 Task: Look for space in Falconara Marittima, Italy from 6th June, 2023 to 8th June, 2023 for 2 adults in price range Rs.7000 to Rs.12000. Place can be private room with 1  bedroom having 2 beds and 1 bathroom. Property type can be house, flat, guest house. Amenities needed are: wifi. Booking option can be shelf check-in. Required host language is English.
Action: Mouse moved to (490, 129)
Screenshot: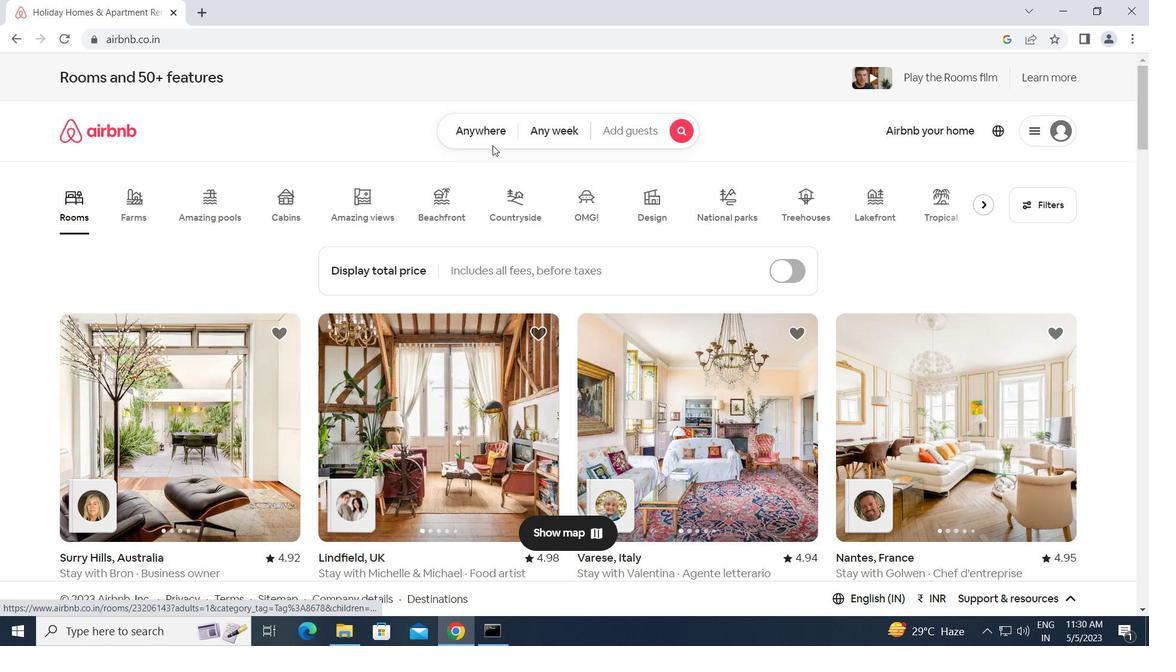 
Action: Mouse pressed left at (490, 129)
Screenshot: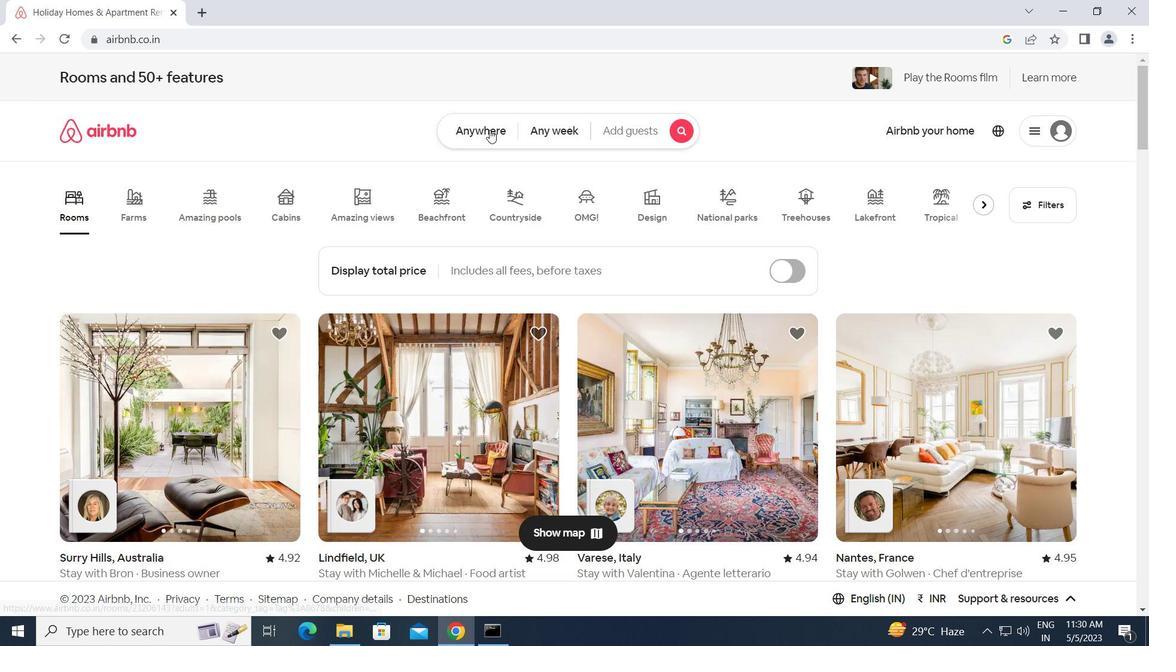 
Action: Mouse moved to (364, 190)
Screenshot: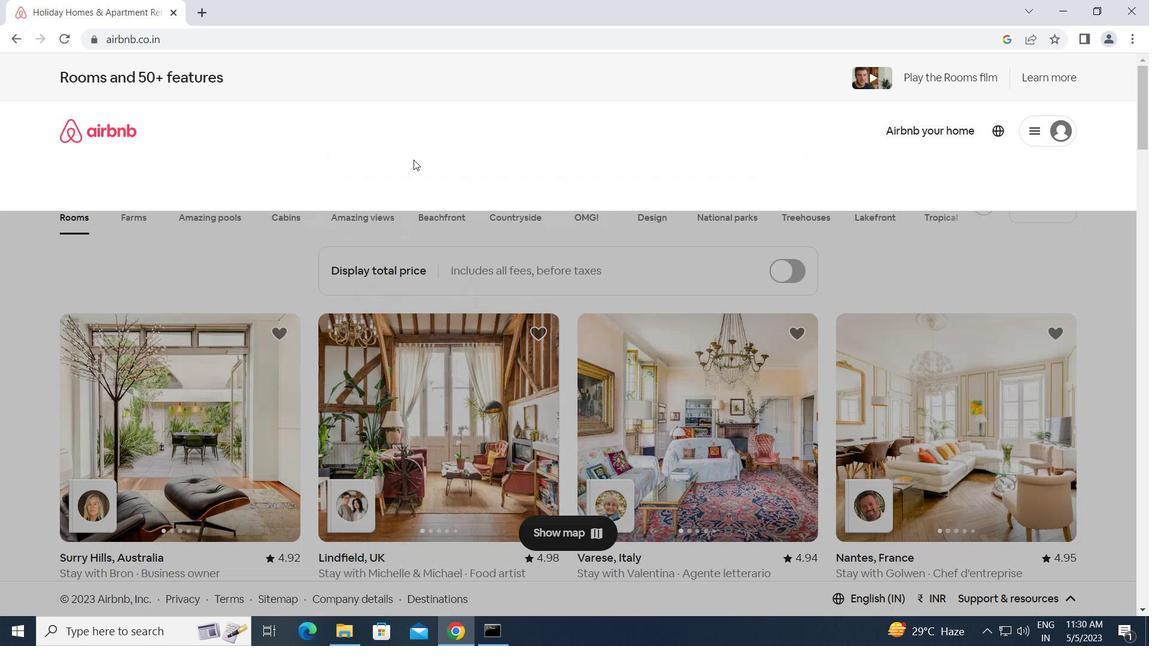 
Action: Mouse pressed left at (364, 190)
Screenshot: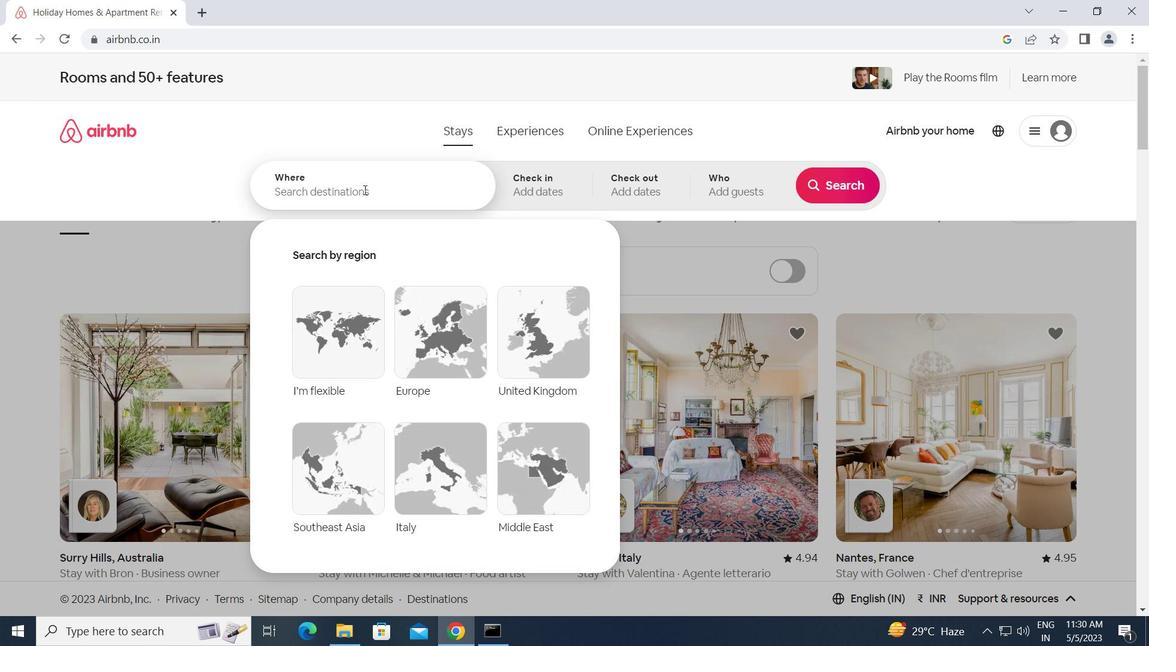 
Action: Key pressed f<Key.caps_lock>alconara<Key.space>m<Key.backspace><Key.caps_lock>m<Key.caps_lock>arittima,<Key.space><Key.caps_lock>i<Key.caps_lock>taly<Key.enter>
Screenshot: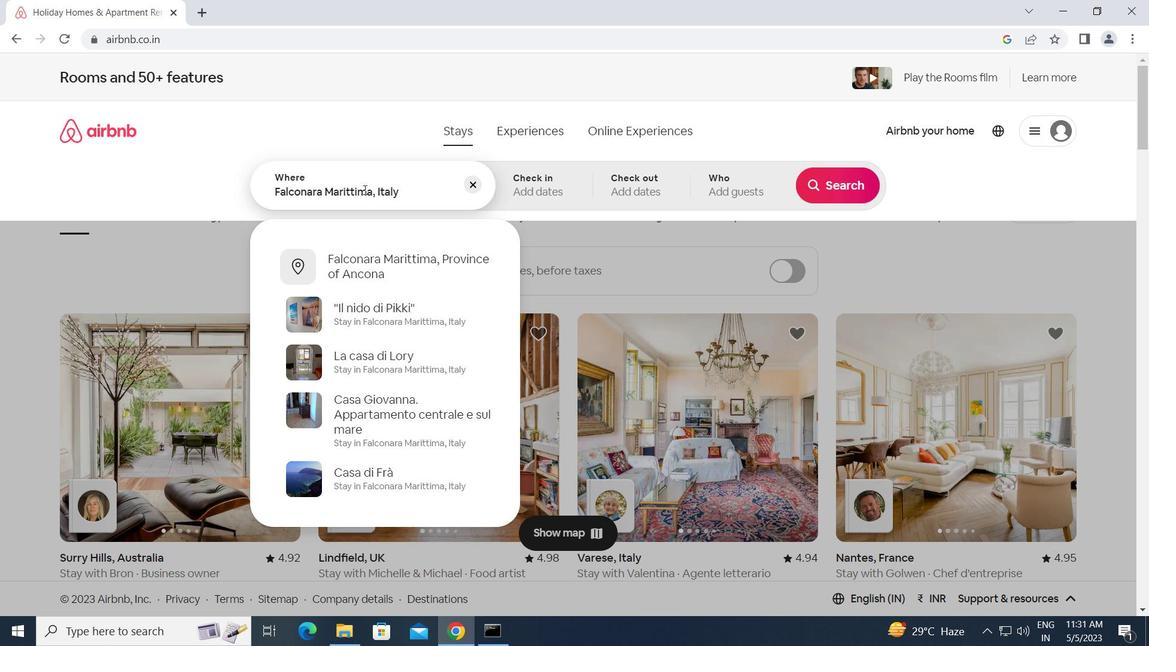 
Action: Mouse moved to (677, 399)
Screenshot: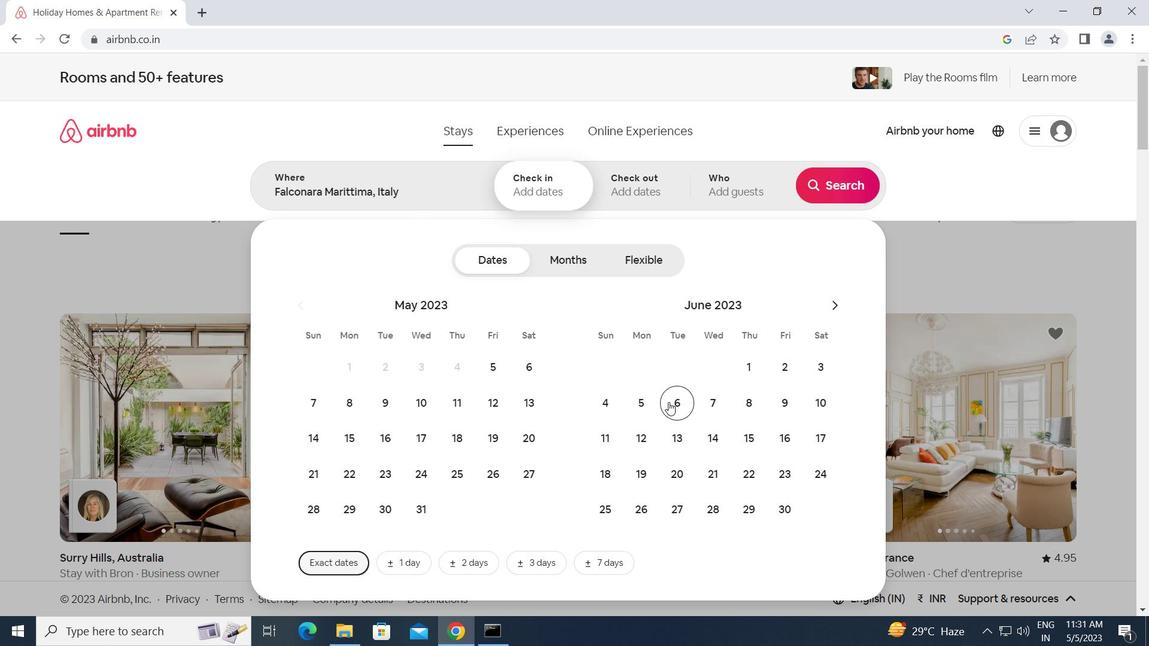 
Action: Mouse pressed left at (677, 399)
Screenshot: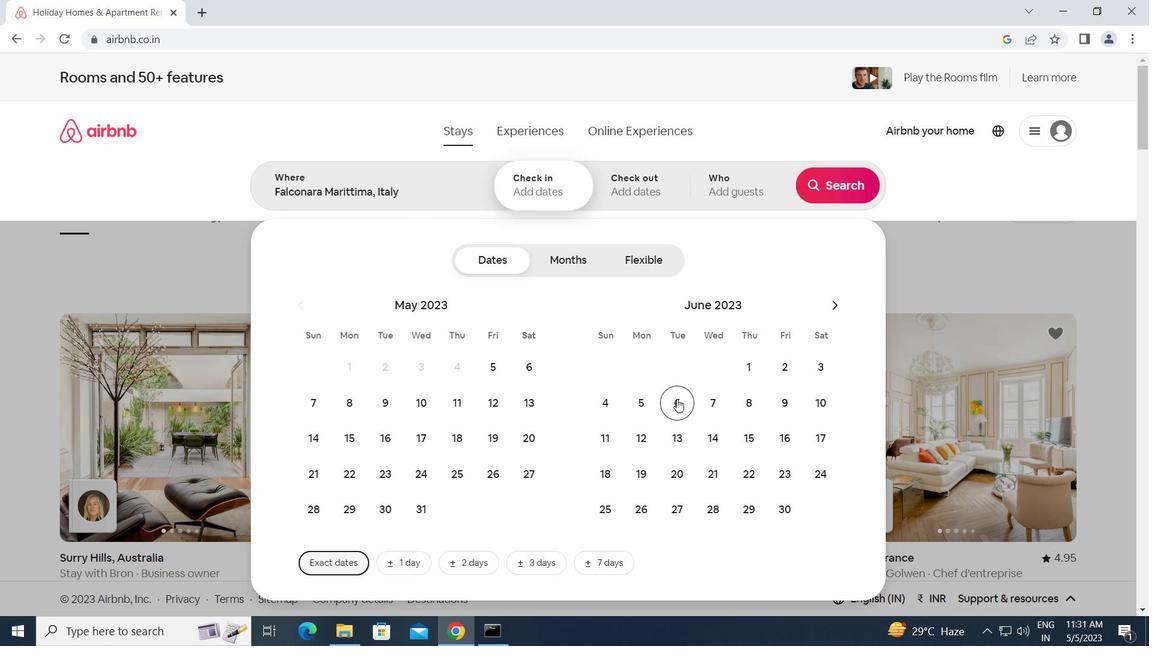 
Action: Mouse moved to (757, 404)
Screenshot: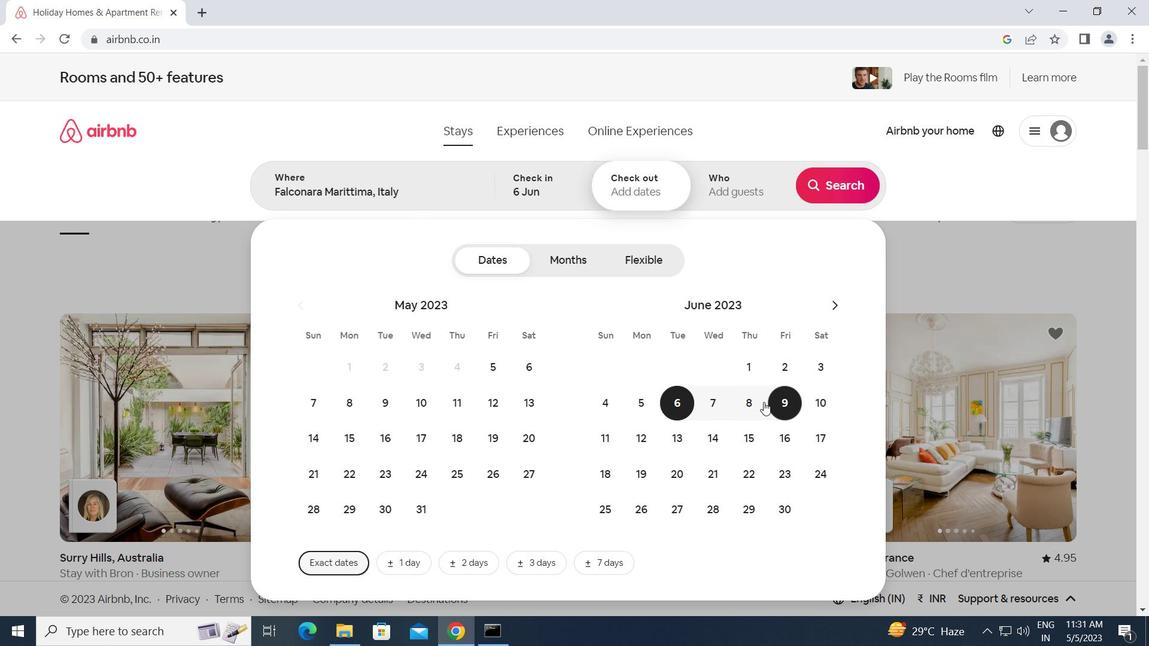 
Action: Mouse pressed left at (757, 404)
Screenshot: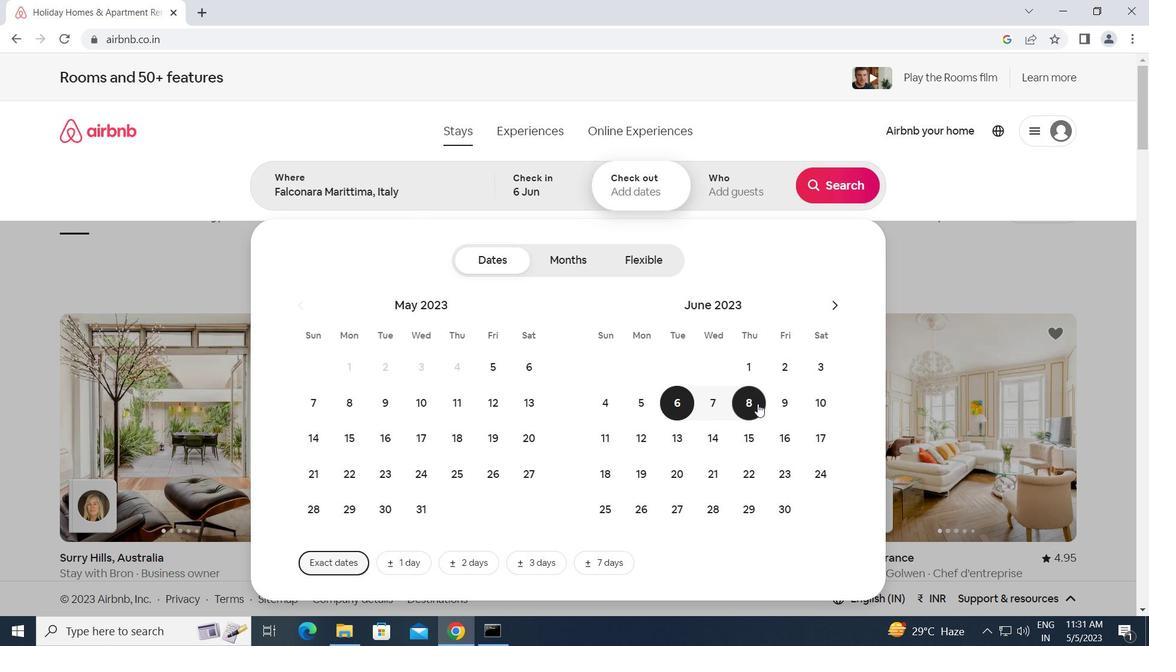 
Action: Mouse moved to (744, 181)
Screenshot: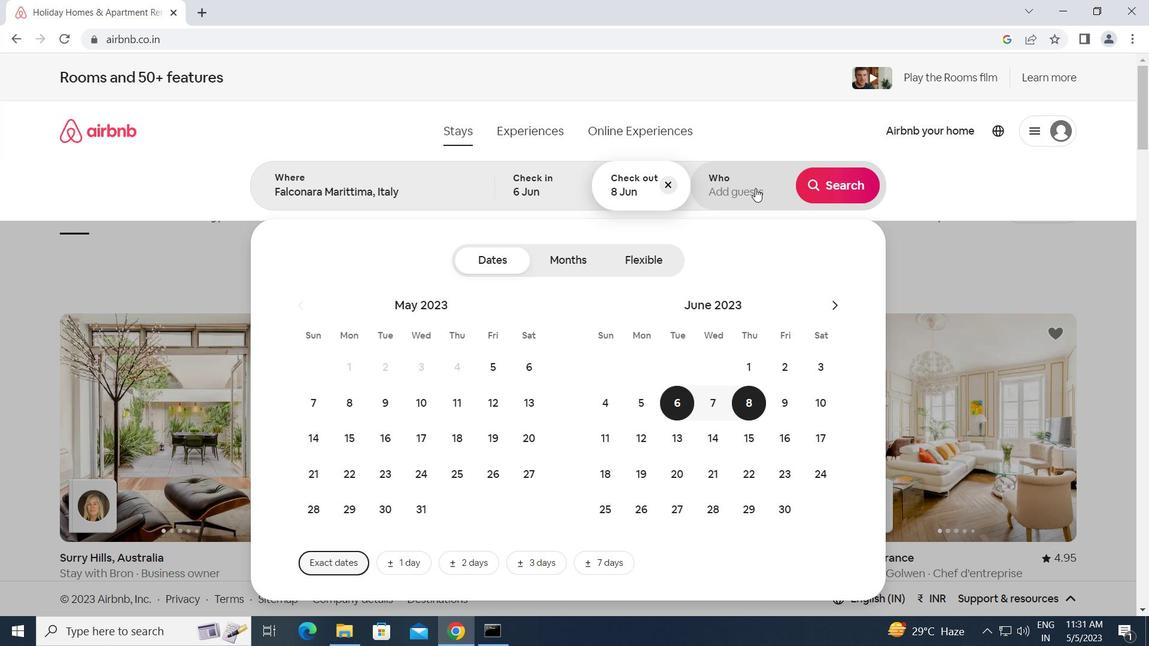 
Action: Mouse pressed left at (744, 181)
Screenshot: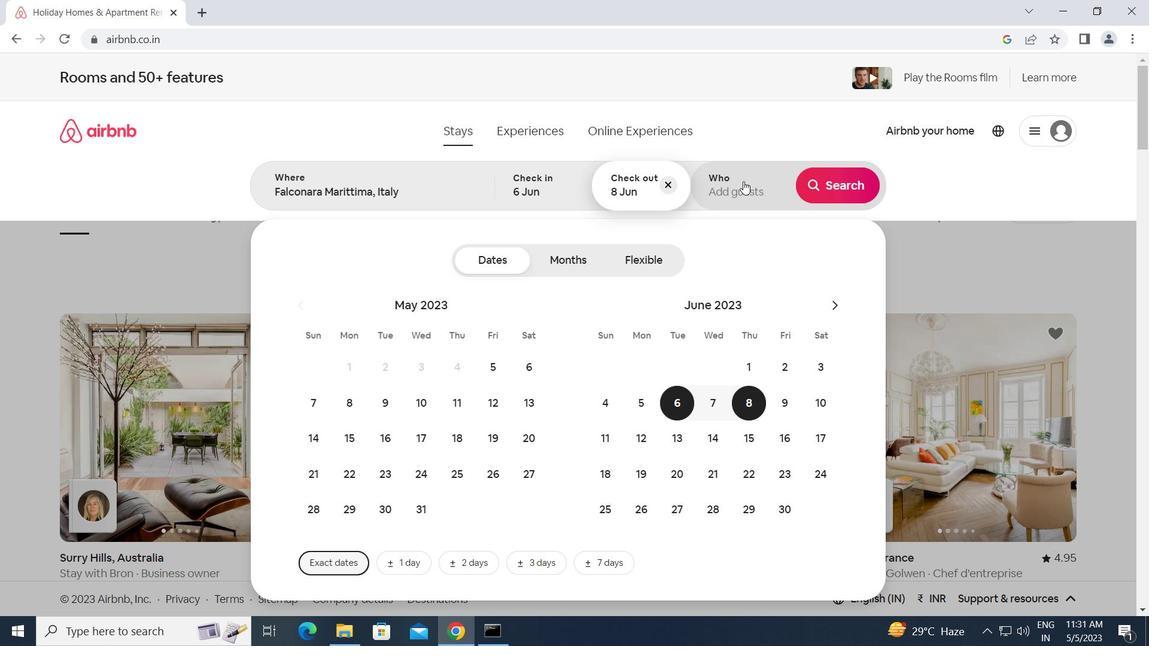 
Action: Mouse moved to (846, 260)
Screenshot: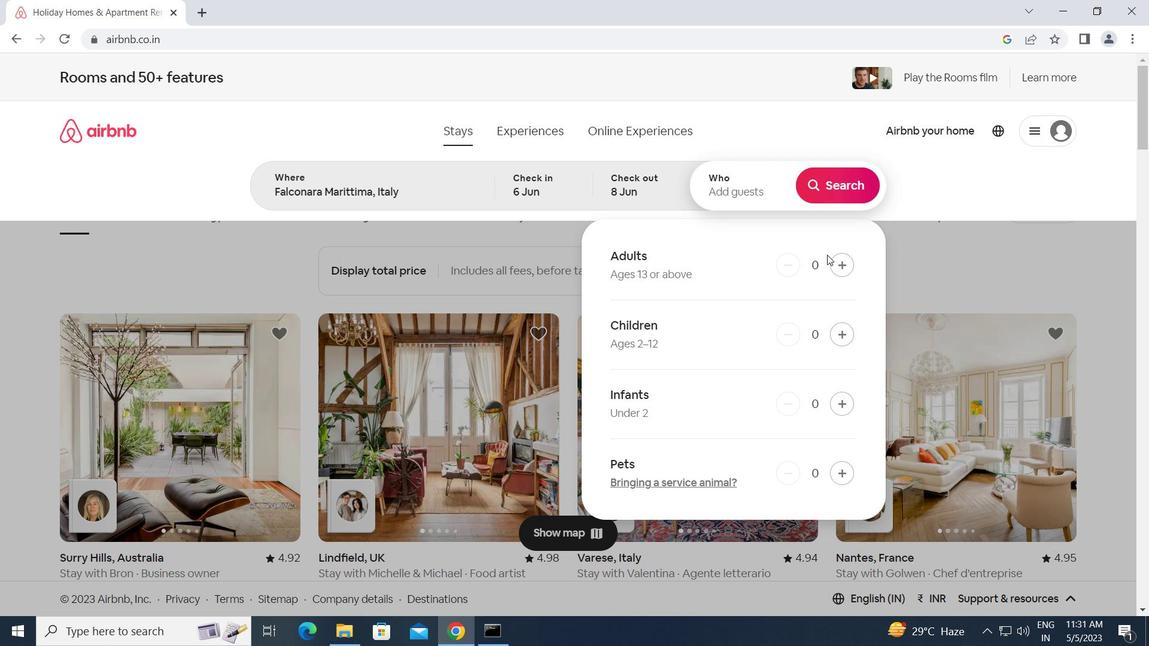 
Action: Mouse pressed left at (846, 260)
Screenshot: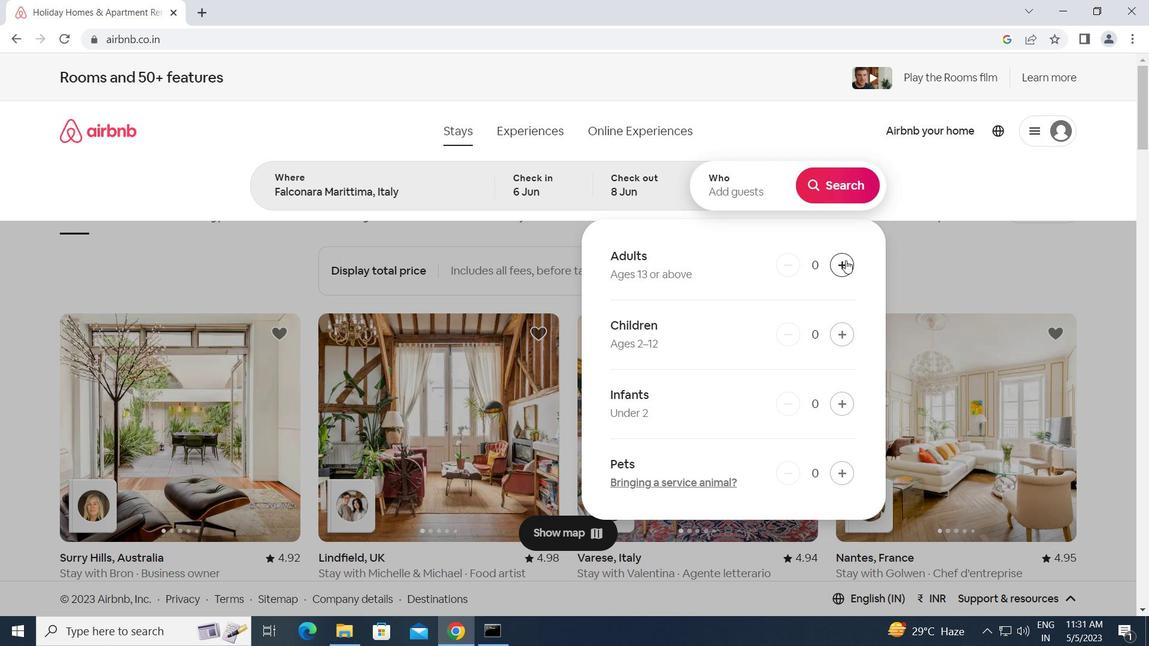 
Action: Mouse pressed left at (846, 260)
Screenshot: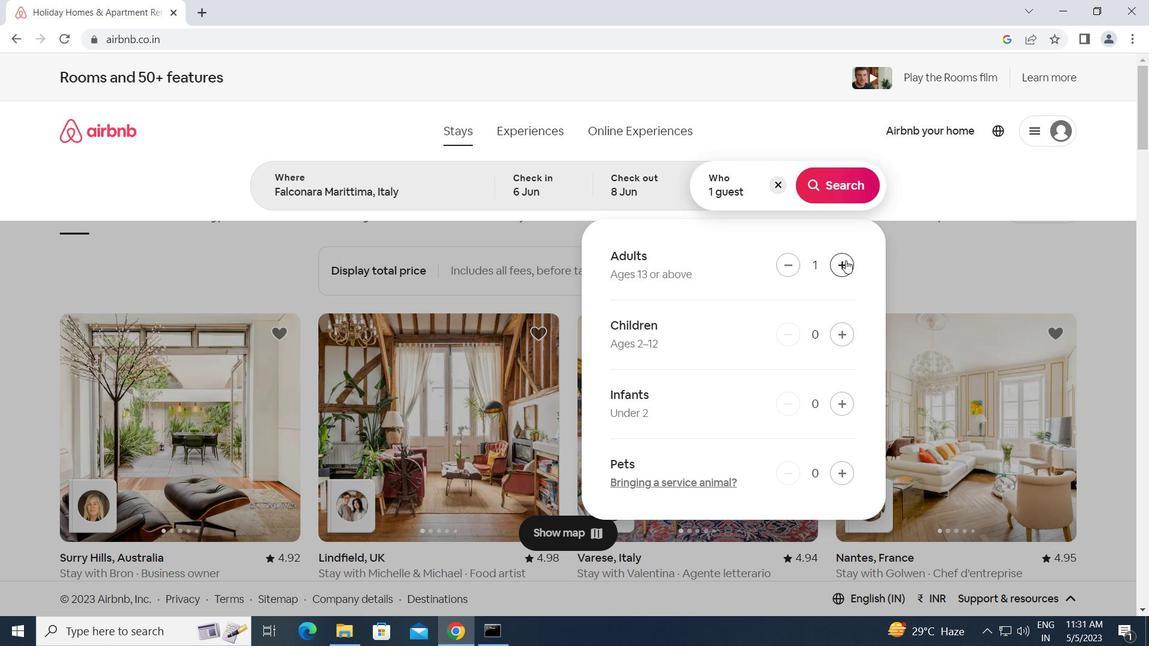 
Action: Mouse moved to (830, 187)
Screenshot: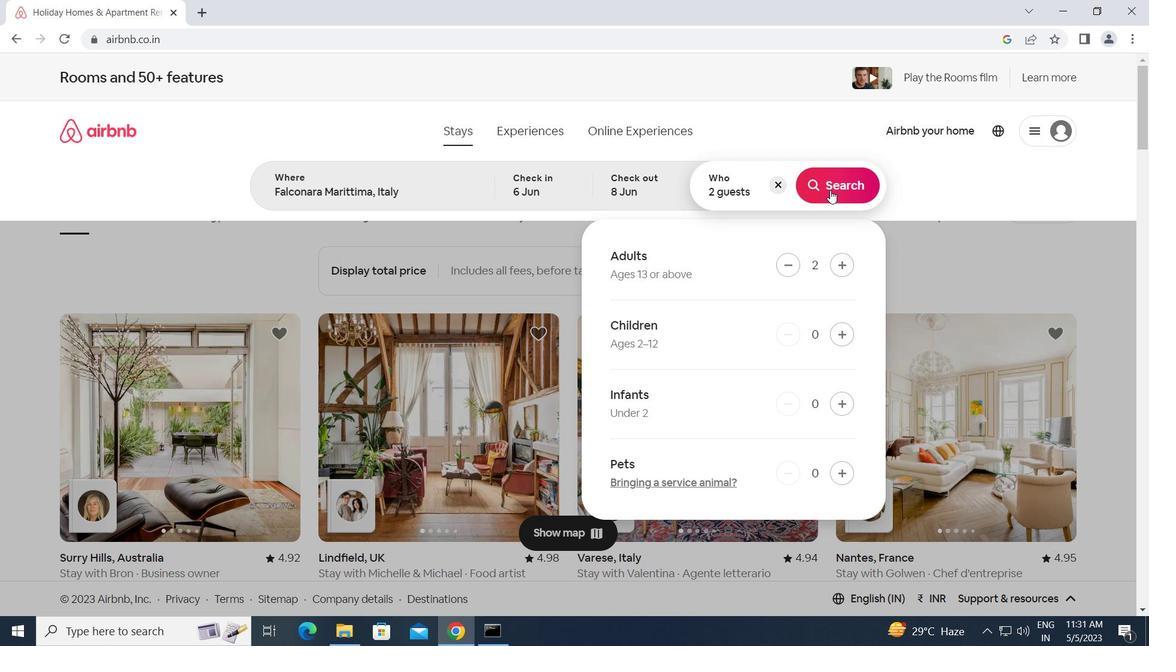 
Action: Mouse pressed left at (830, 187)
Screenshot: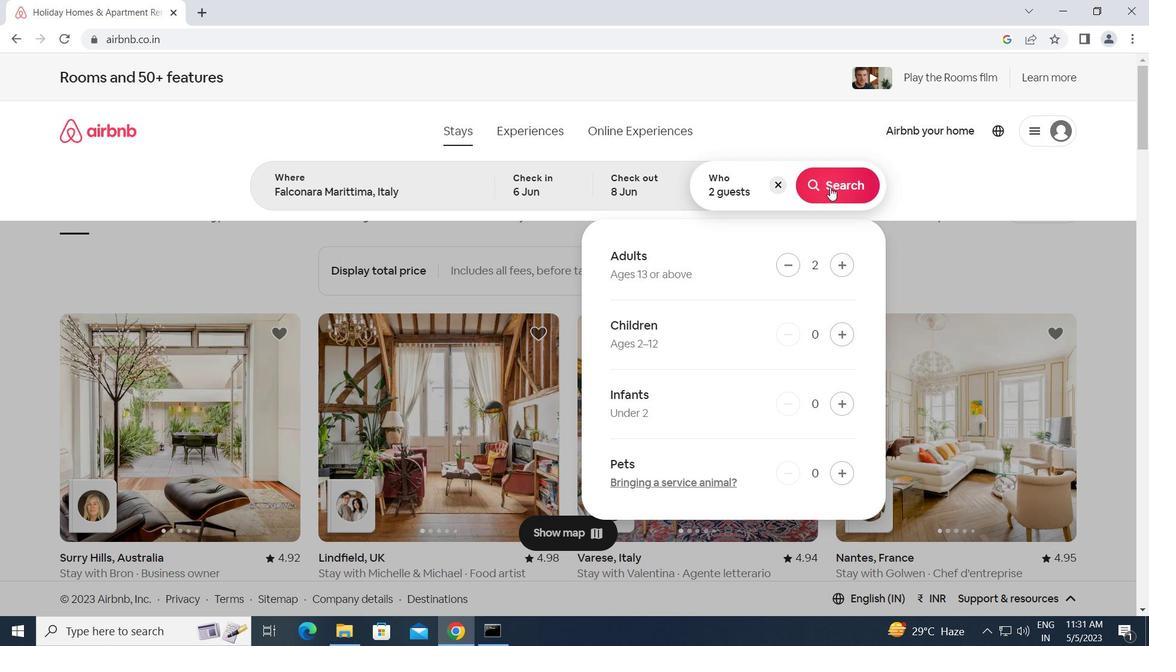 
Action: Mouse moved to (1069, 143)
Screenshot: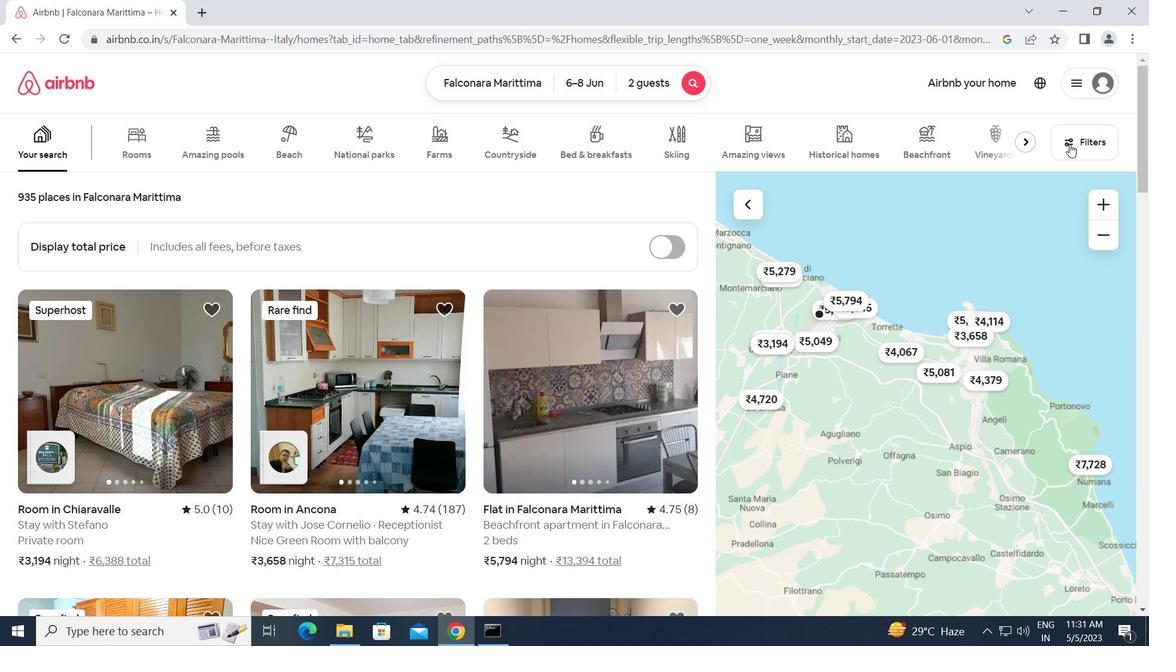 
Action: Mouse pressed left at (1069, 143)
Screenshot: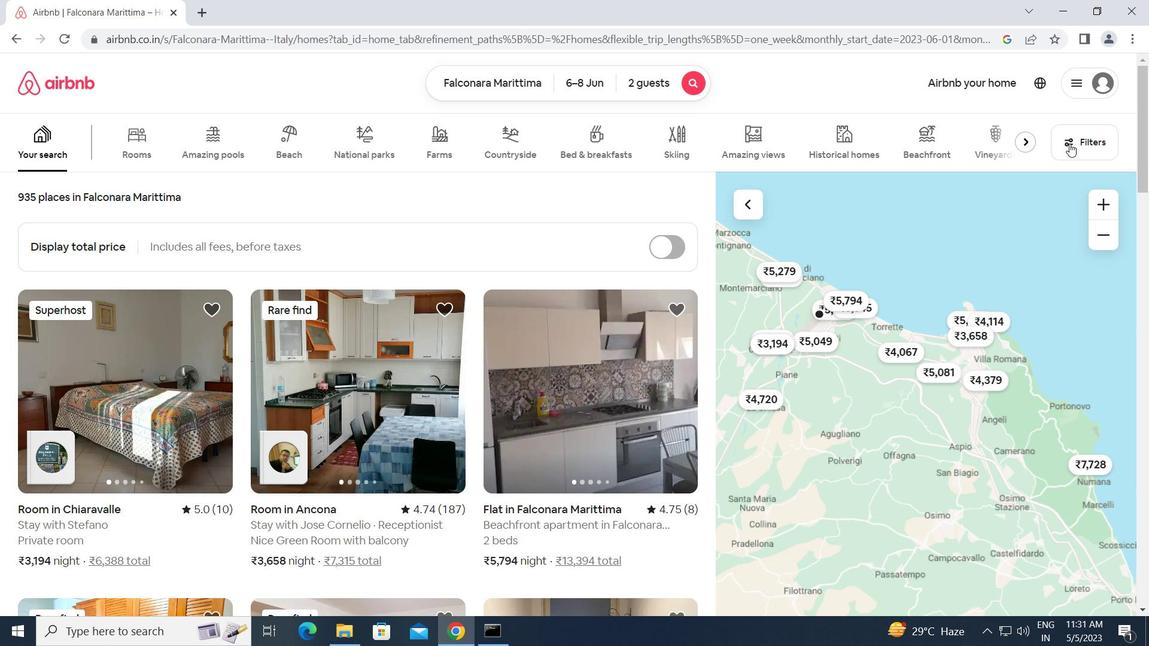 
Action: Mouse moved to (359, 489)
Screenshot: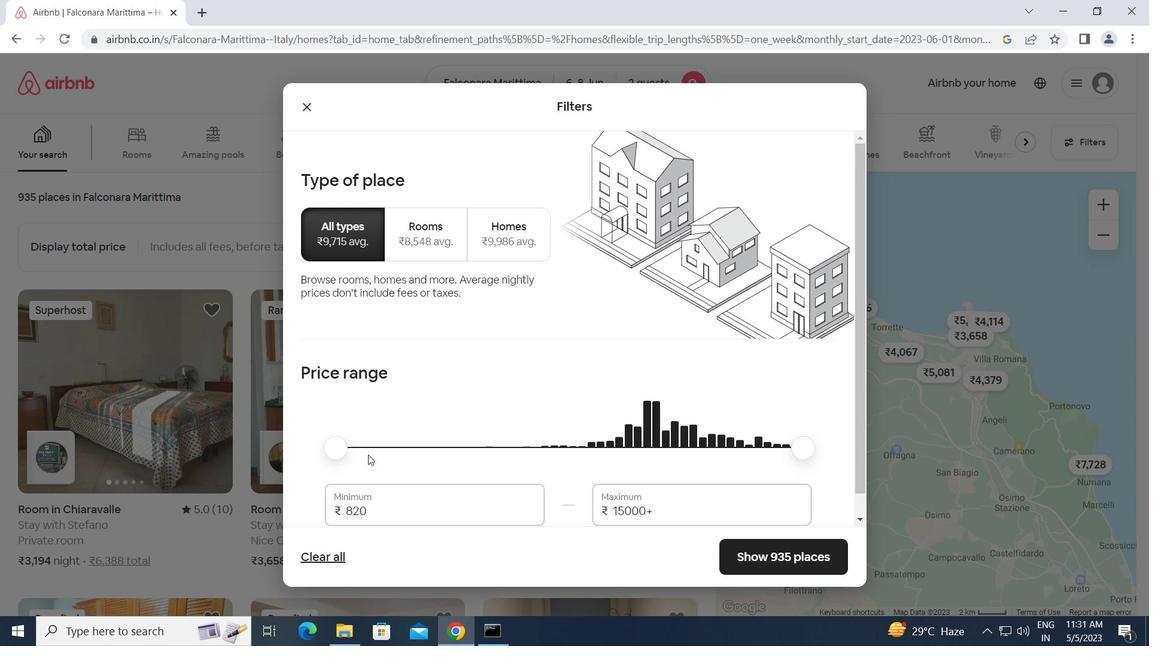 
Action: Mouse scrolled (359, 488) with delta (0, 0)
Screenshot: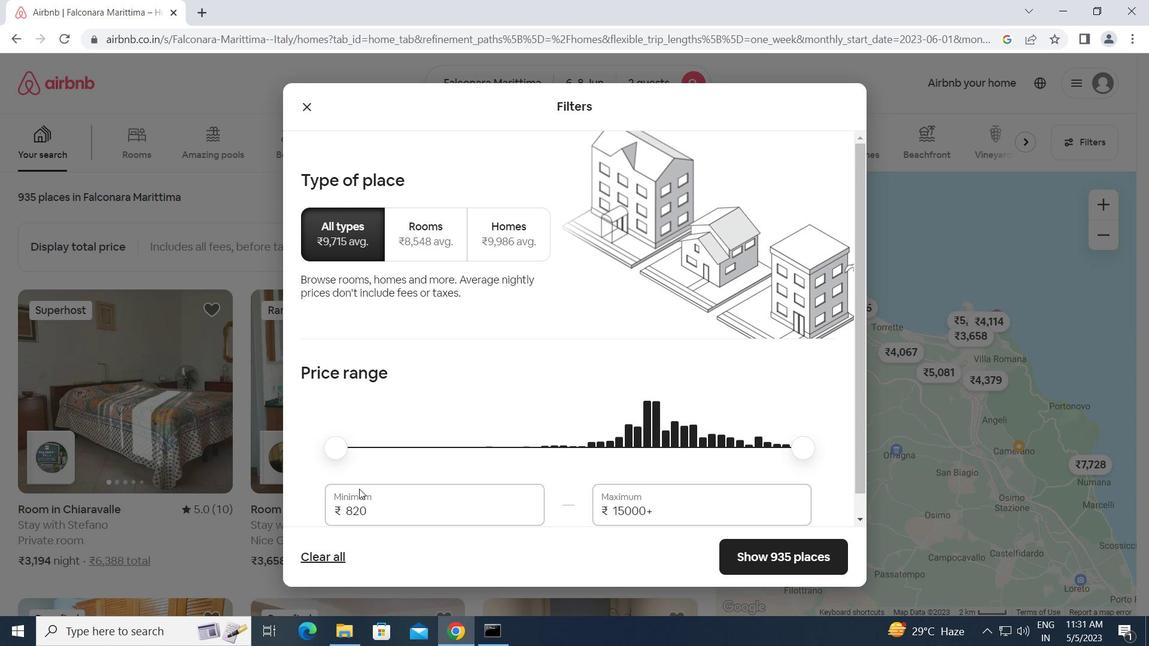 
Action: Mouse moved to (372, 489)
Screenshot: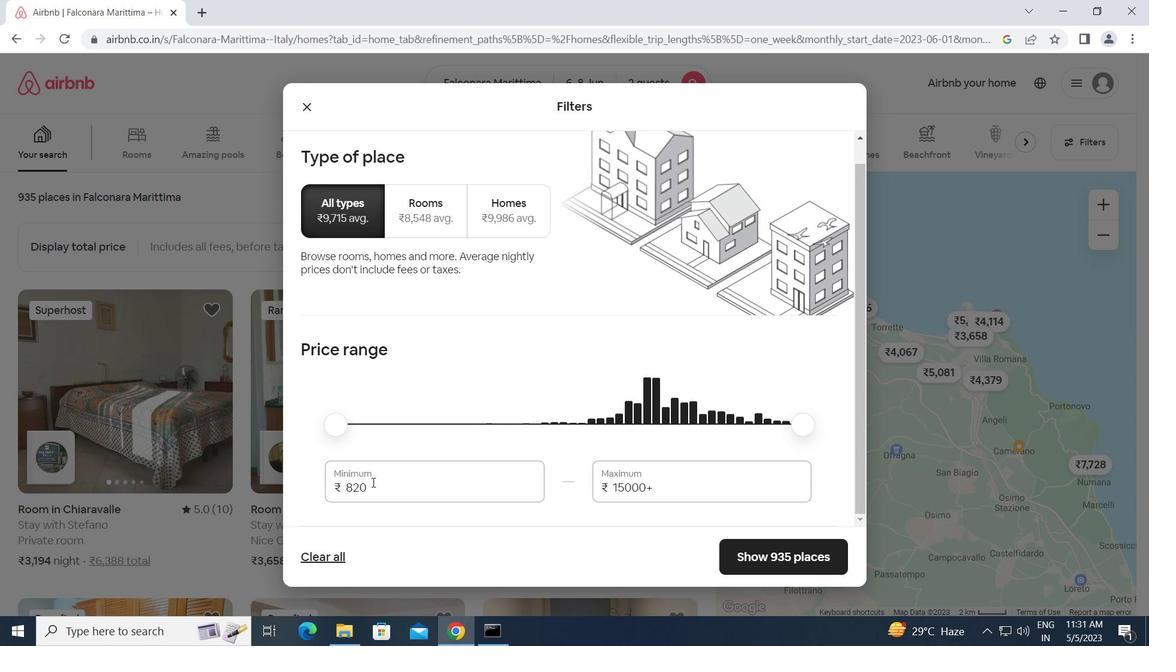 
Action: Mouse pressed left at (372, 489)
Screenshot: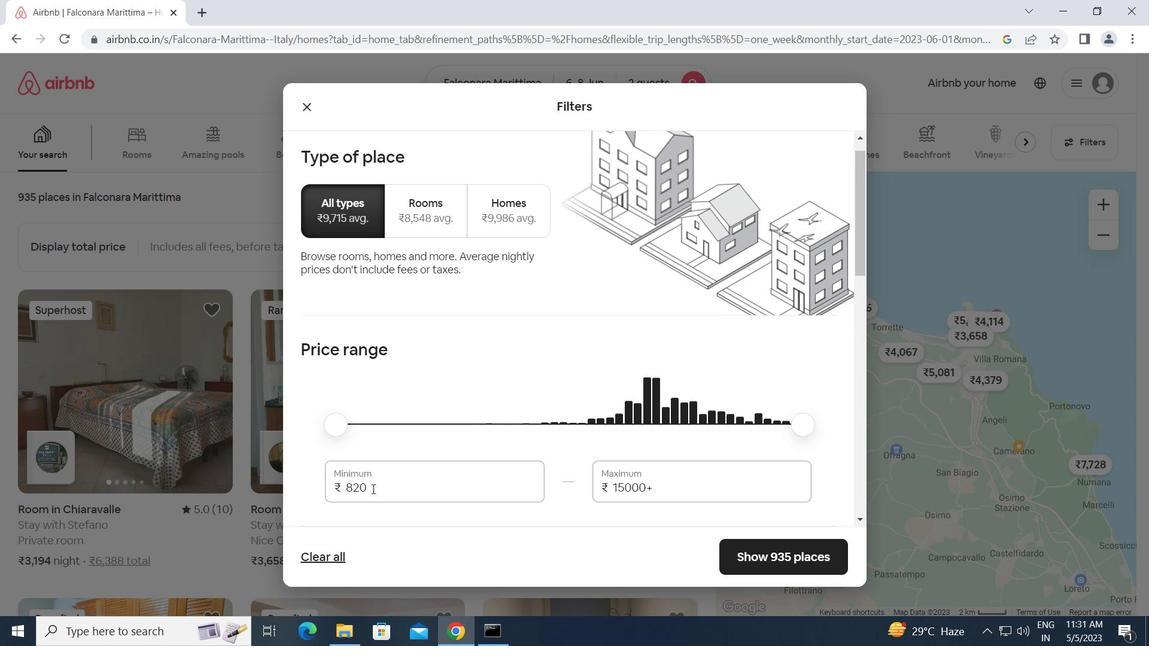 
Action: Mouse moved to (322, 489)
Screenshot: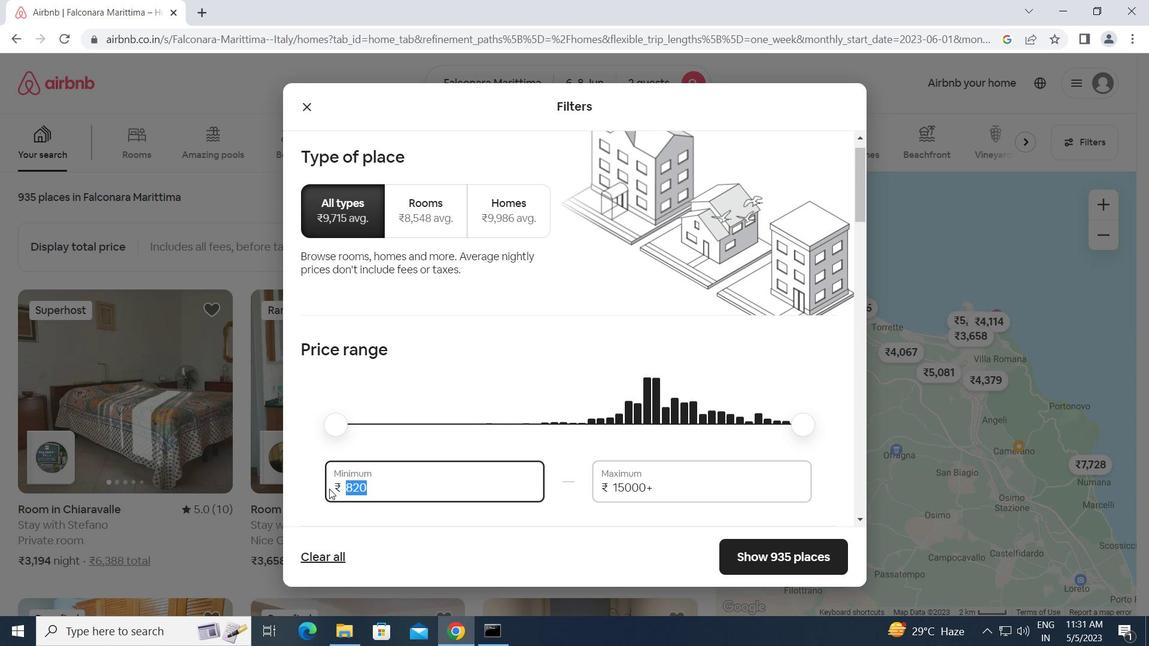 
Action: Key pressed 7000<Key.tab>12000
Screenshot: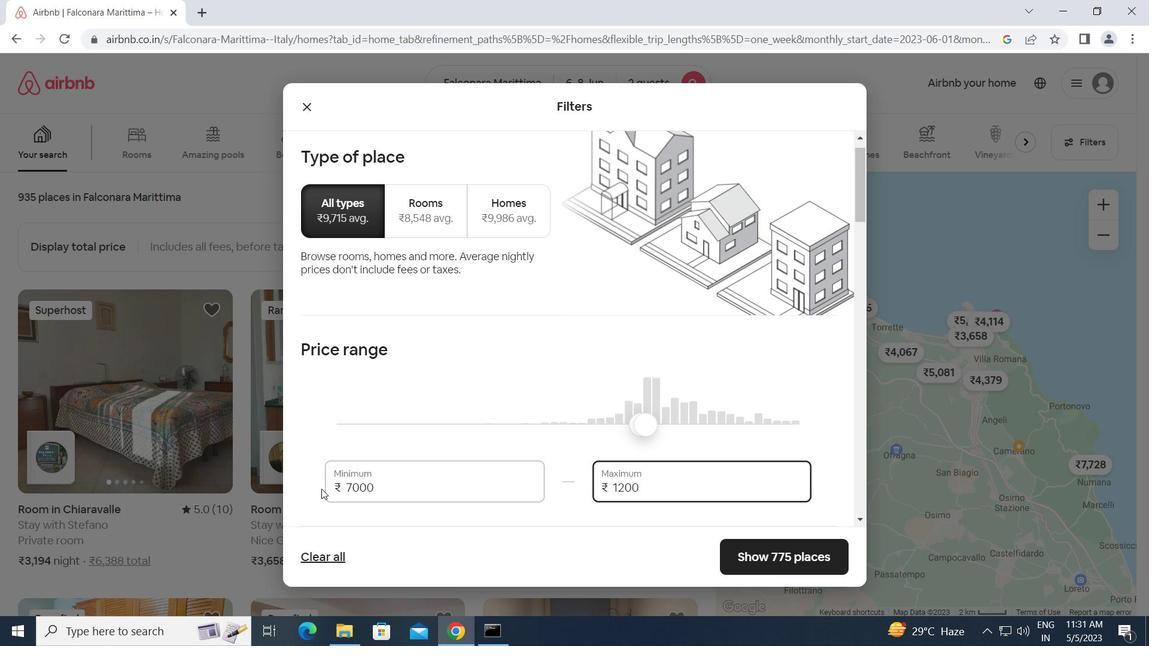 
Action: Mouse moved to (354, 481)
Screenshot: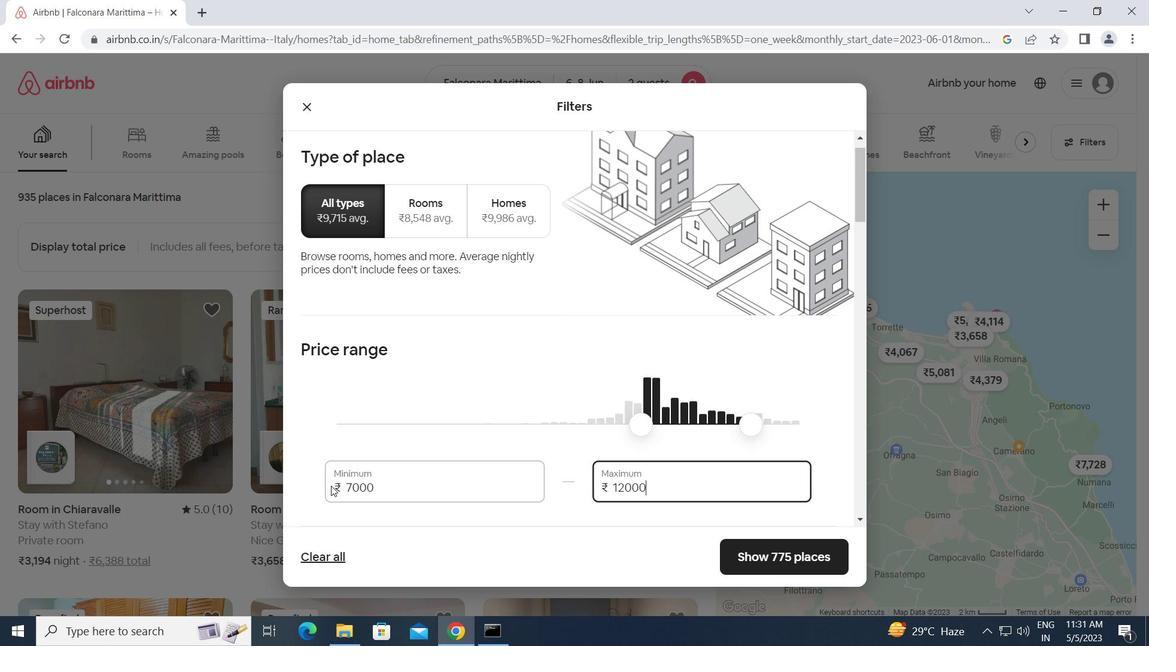 
Action: Mouse scrolled (354, 481) with delta (0, 0)
Screenshot: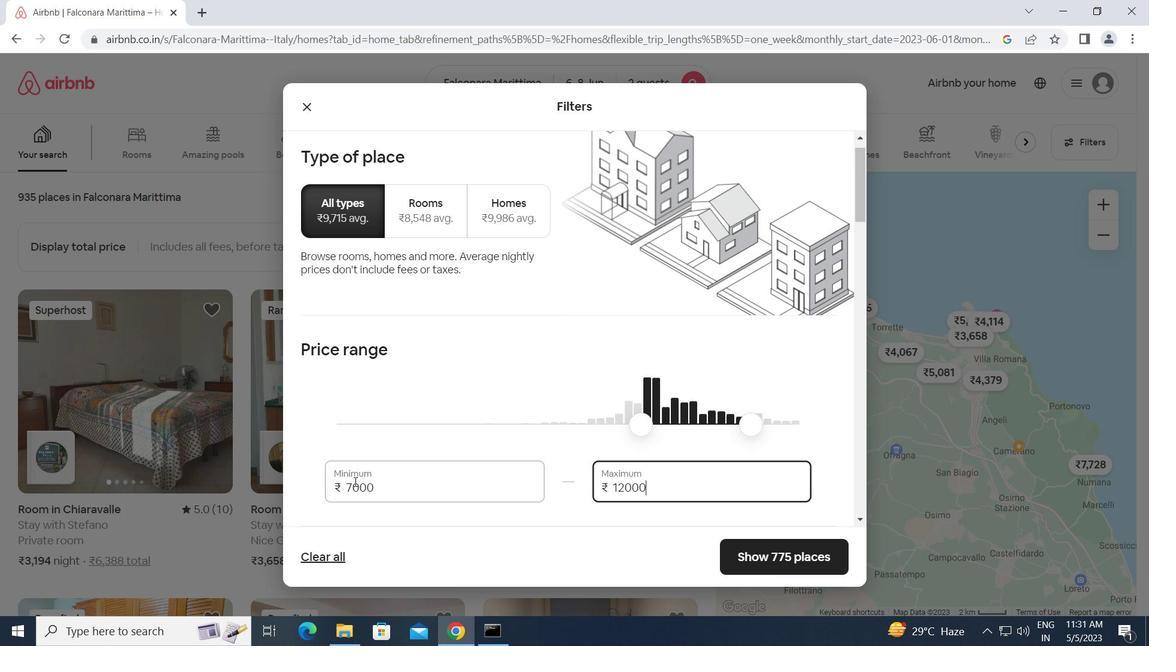 
Action: Mouse scrolled (354, 481) with delta (0, 0)
Screenshot: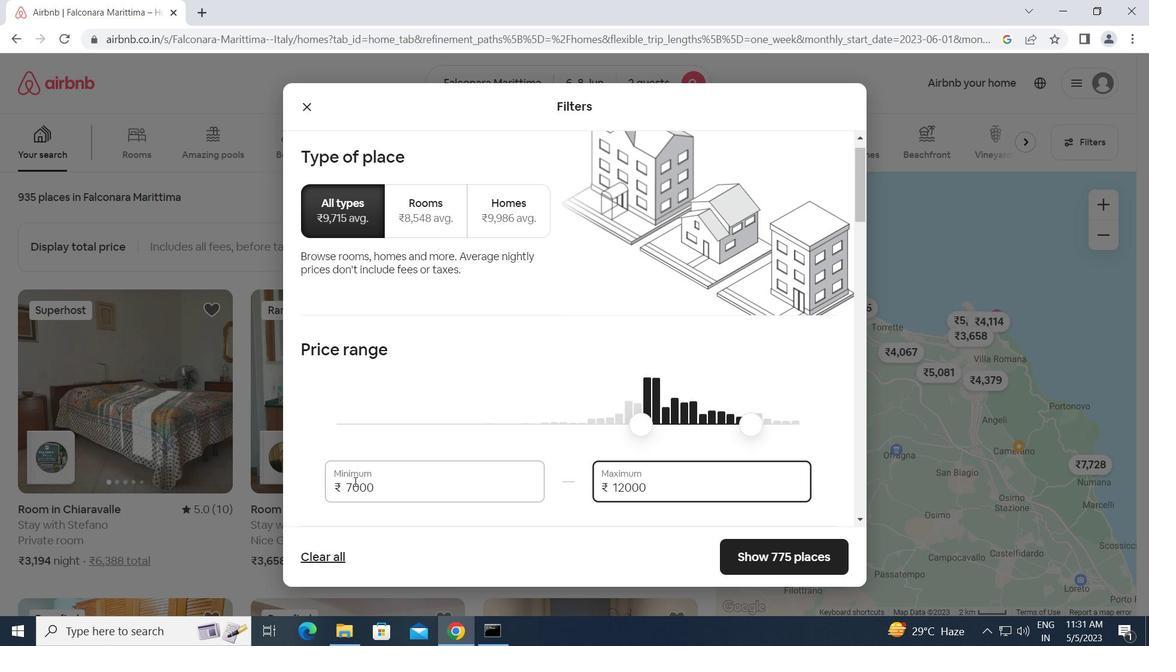 
Action: Mouse moved to (399, 466)
Screenshot: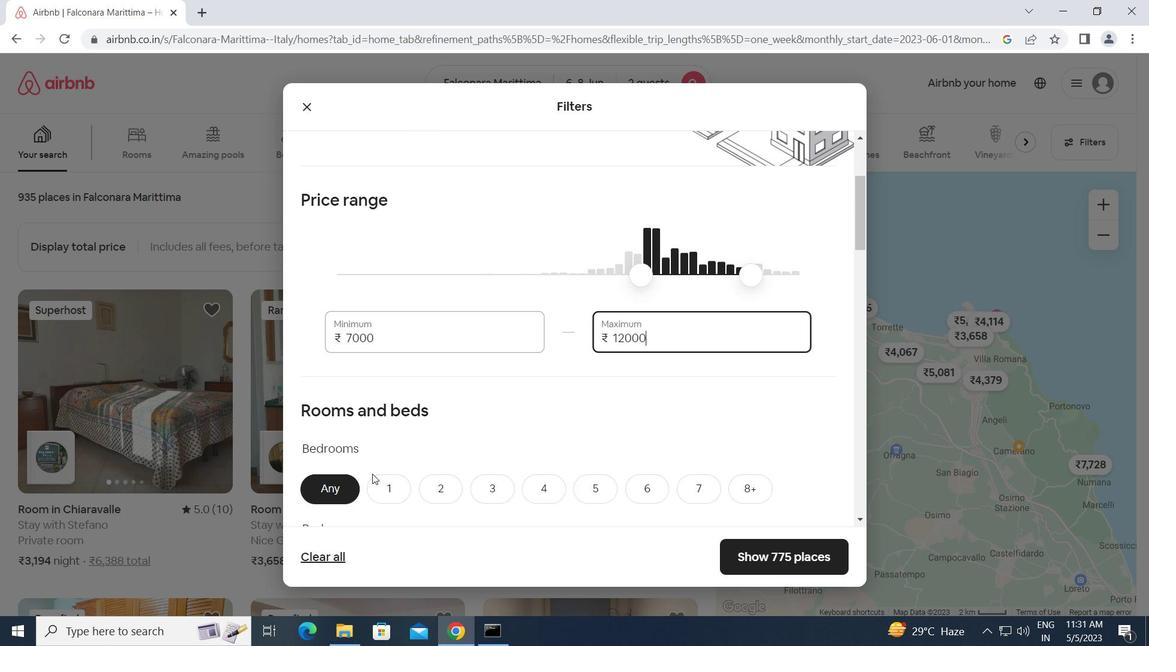 
Action: Mouse scrolled (399, 465) with delta (0, 0)
Screenshot: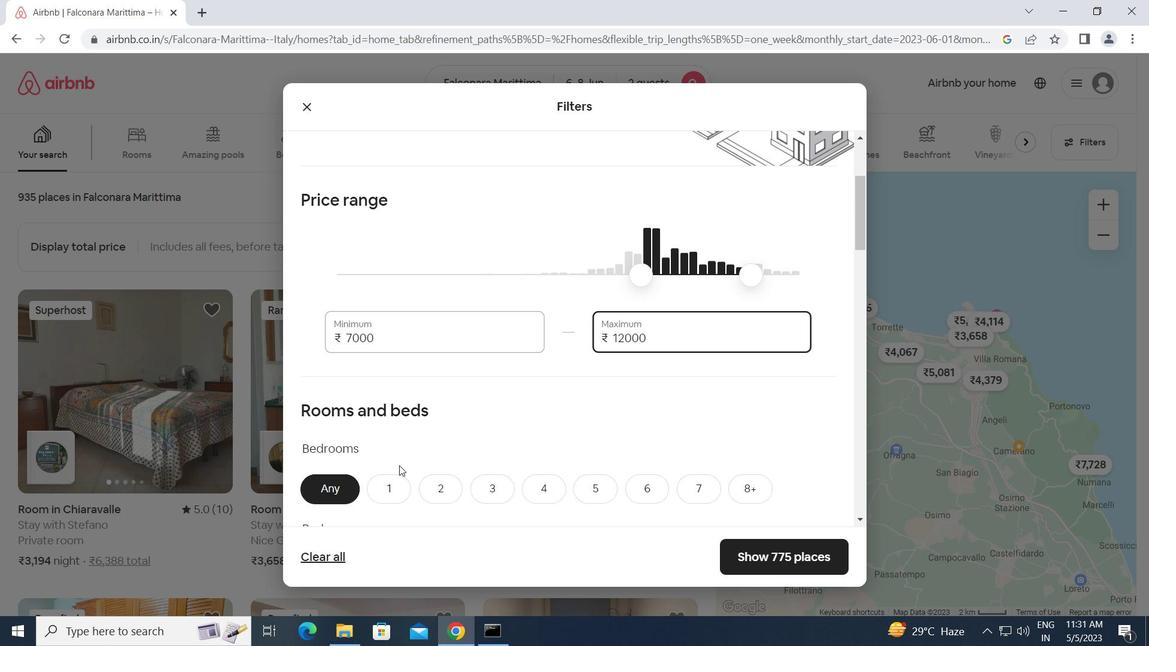 
Action: Mouse scrolled (399, 465) with delta (0, 0)
Screenshot: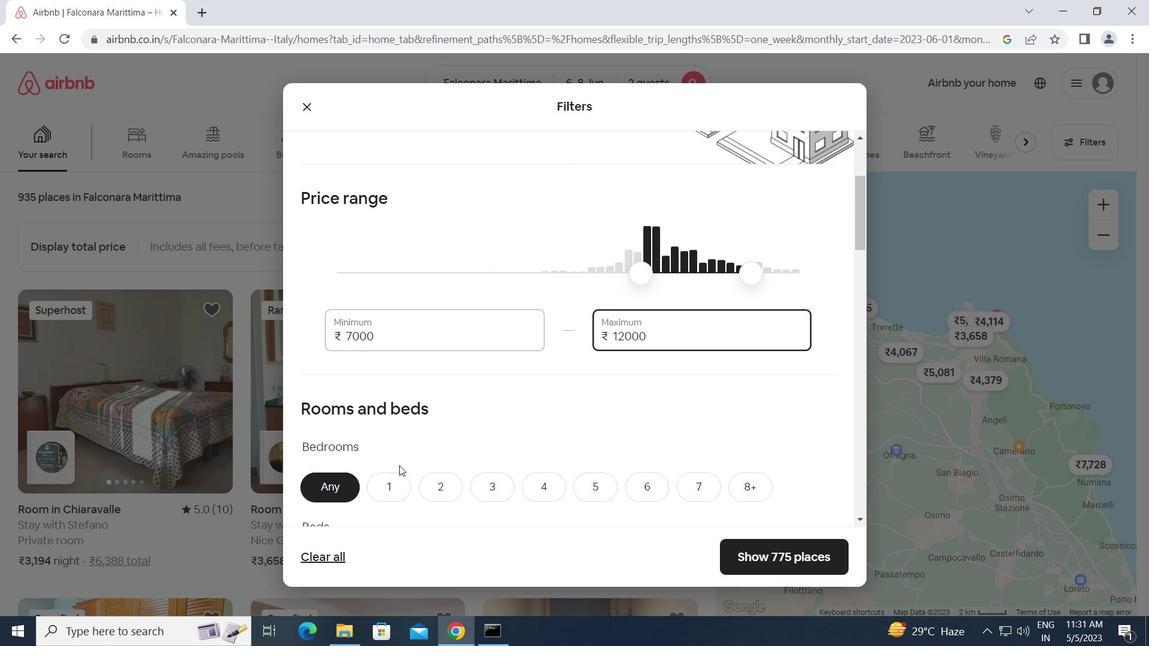 
Action: Mouse moved to (389, 339)
Screenshot: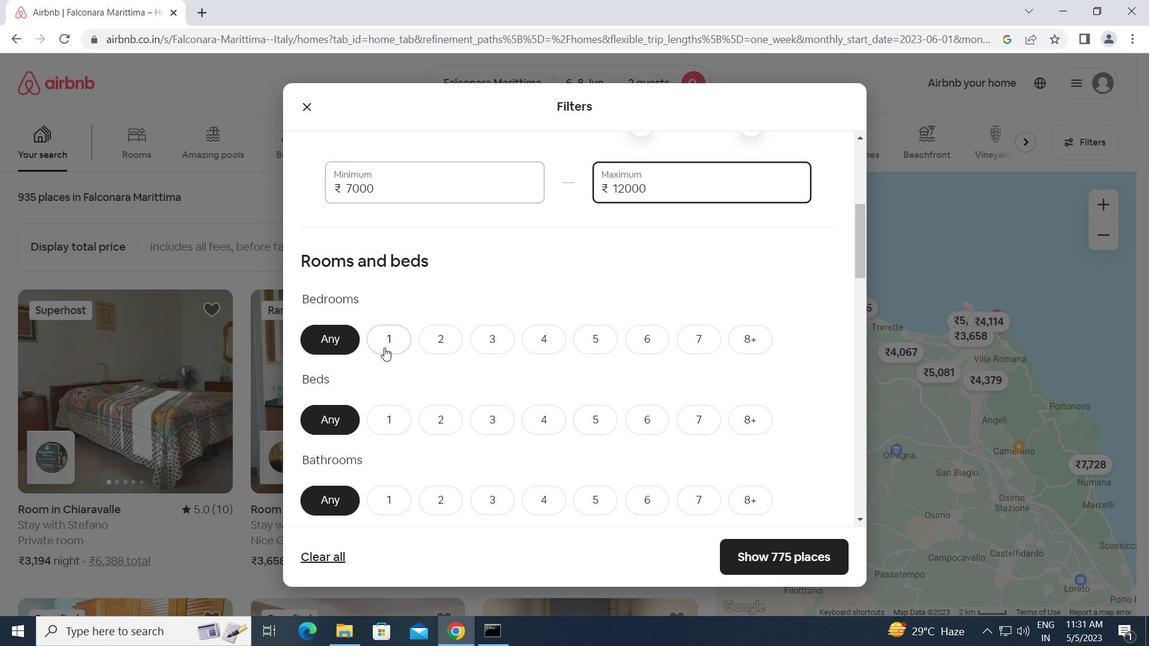 
Action: Mouse pressed left at (389, 339)
Screenshot: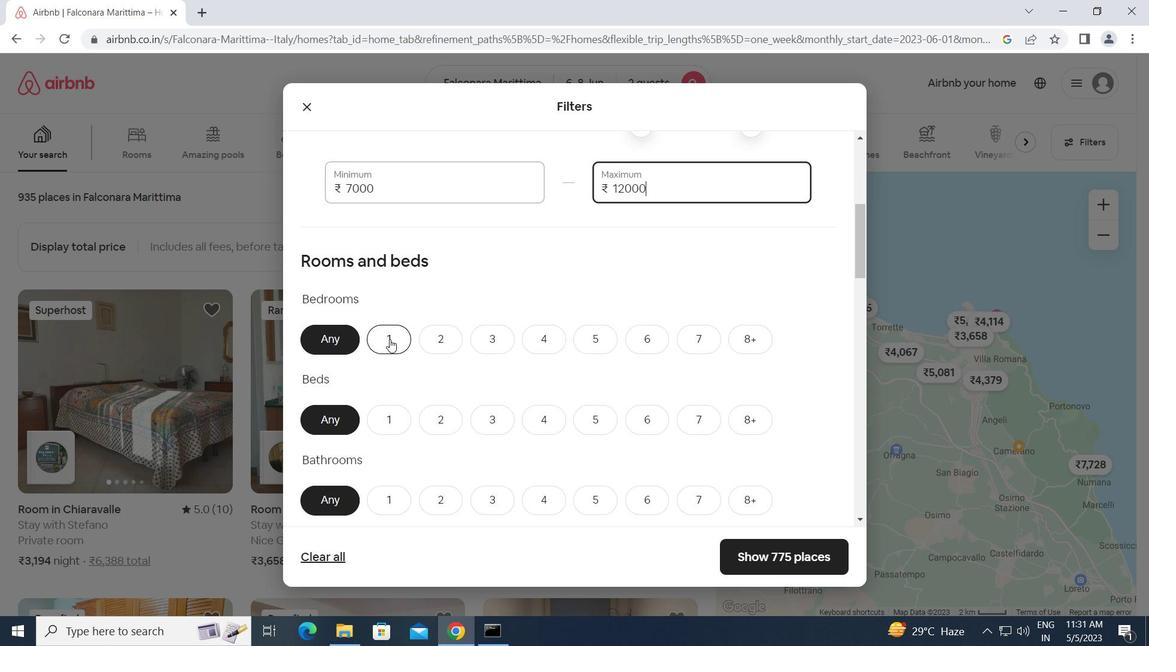 
Action: Mouse moved to (441, 413)
Screenshot: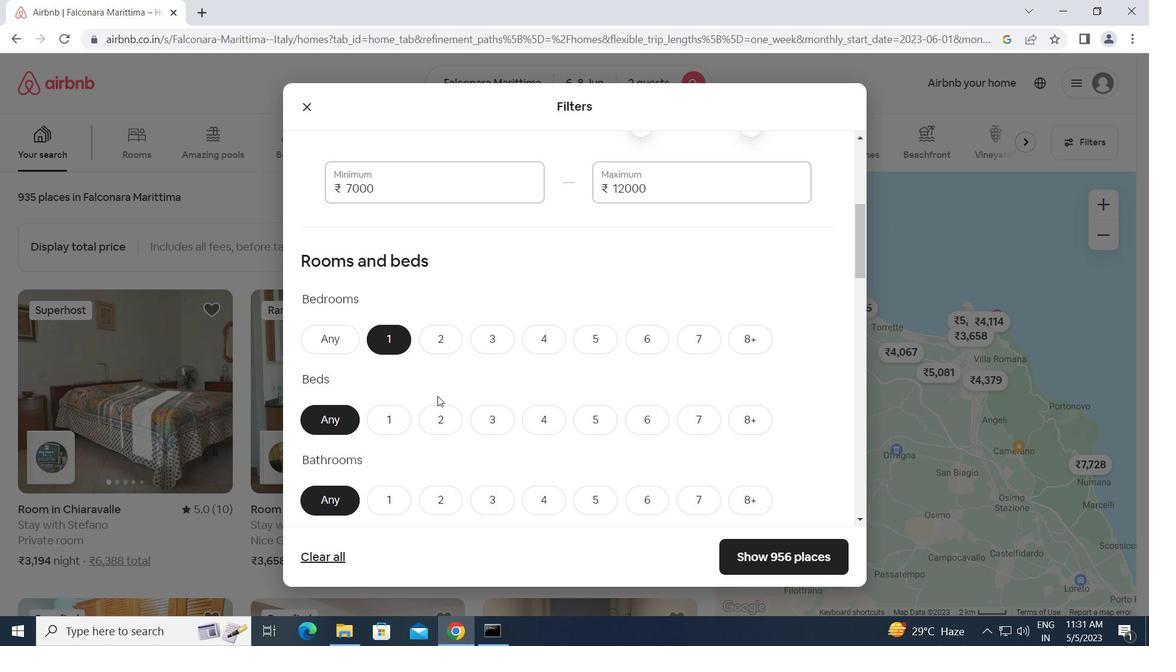 
Action: Mouse pressed left at (441, 413)
Screenshot: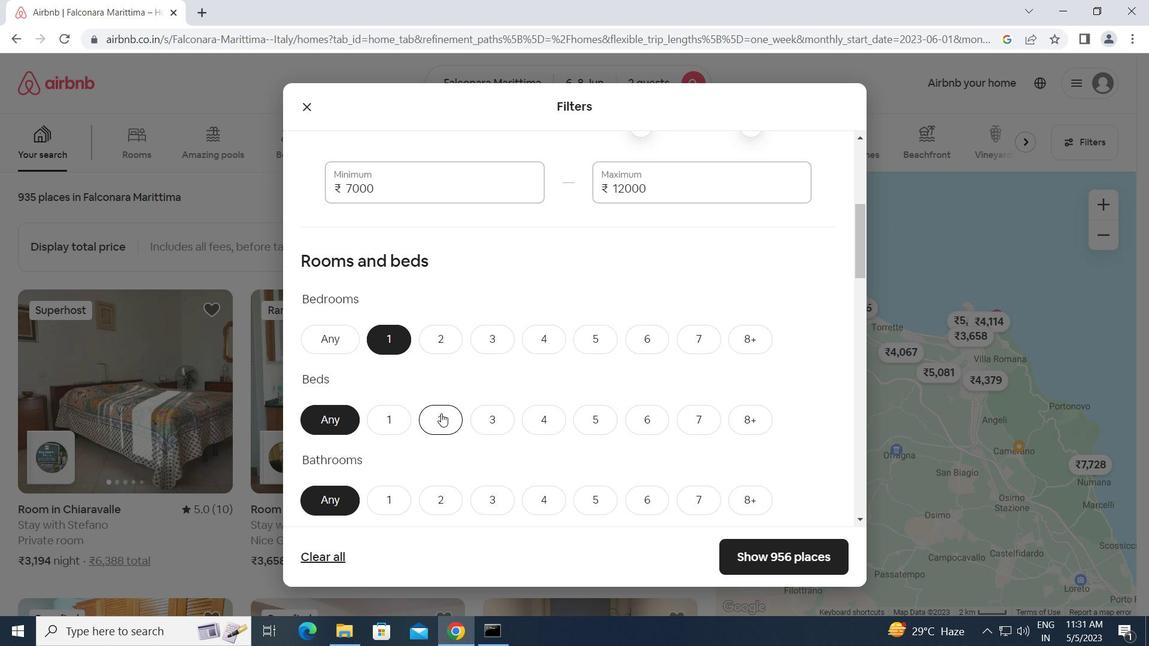
Action: Mouse moved to (381, 495)
Screenshot: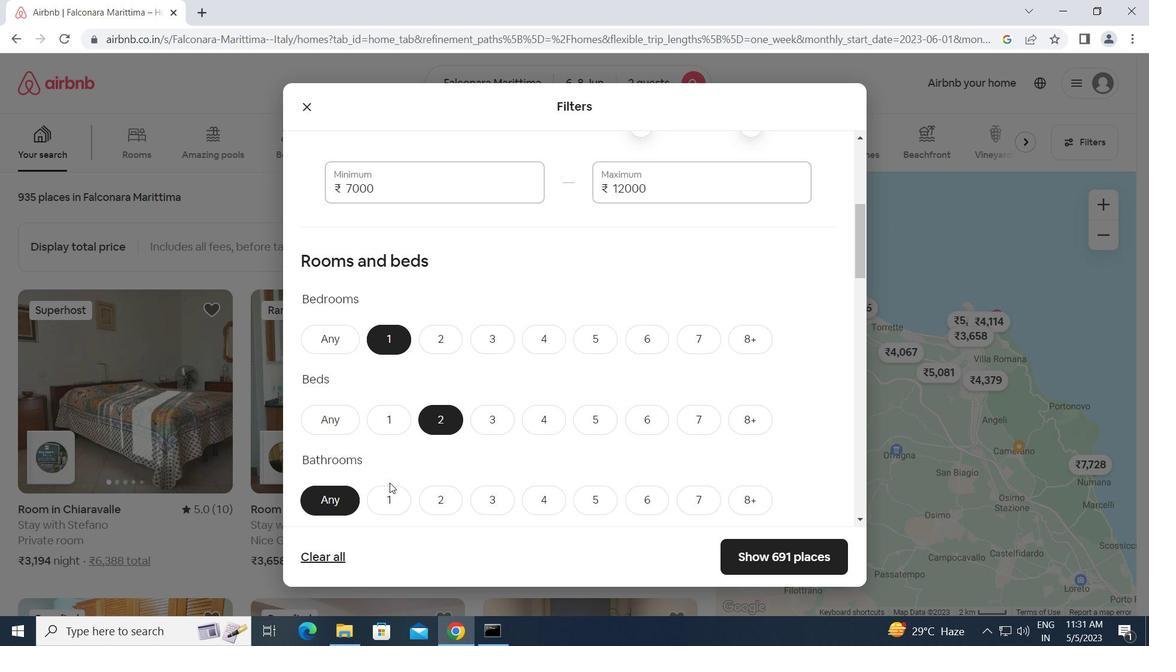 
Action: Mouse pressed left at (381, 495)
Screenshot: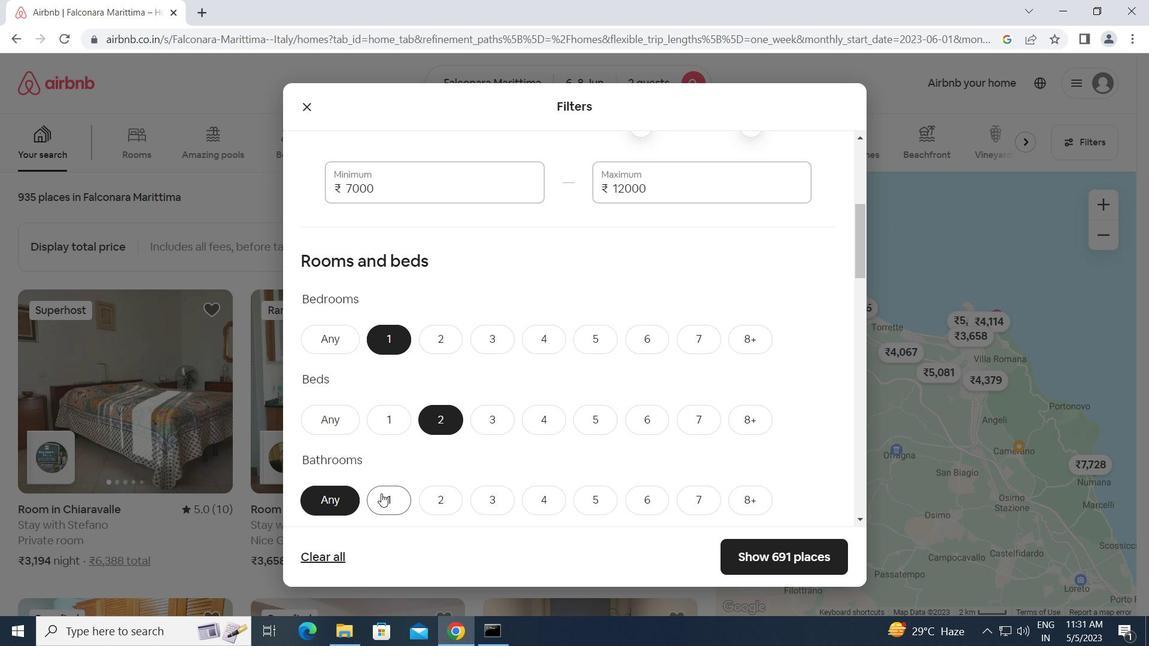 
Action: Mouse moved to (435, 490)
Screenshot: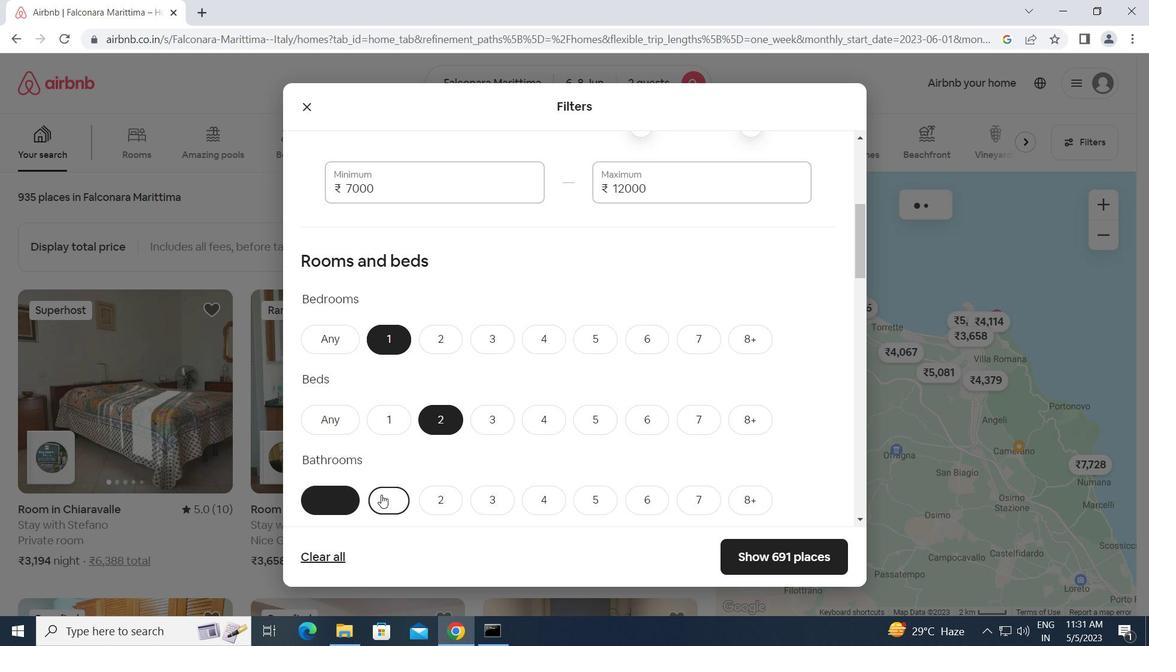 
Action: Mouse scrolled (435, 490) with delta (0, 0)
Screenshot: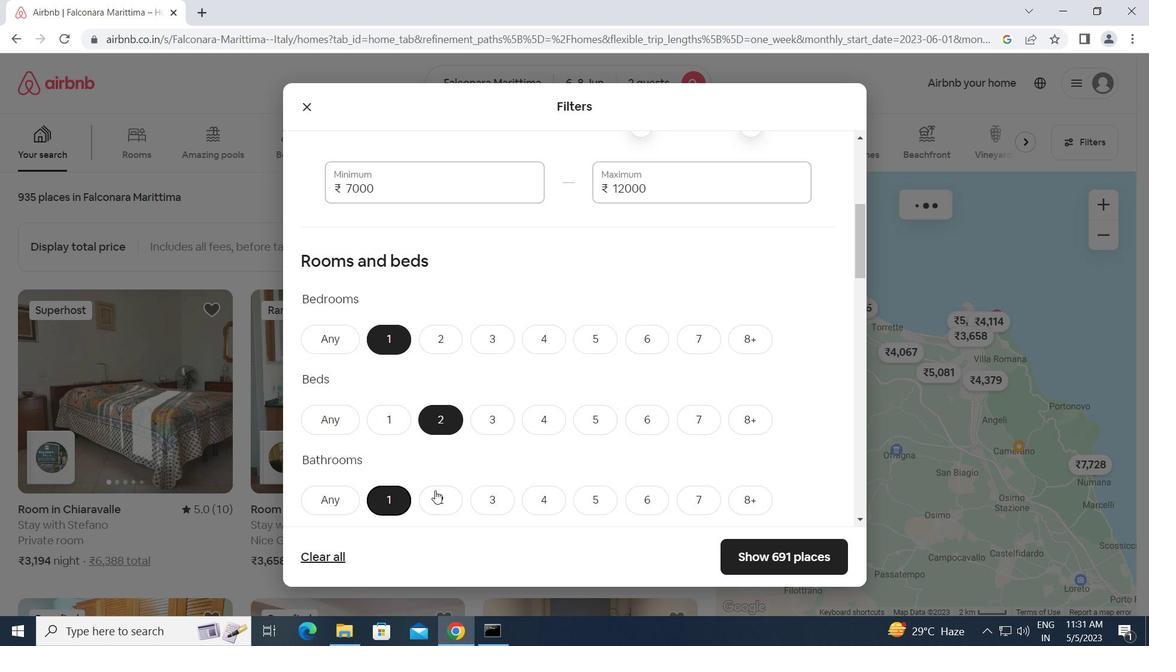 
Action: Mouse scrolled (435, 490) with delta (0, 0)
Screenshot: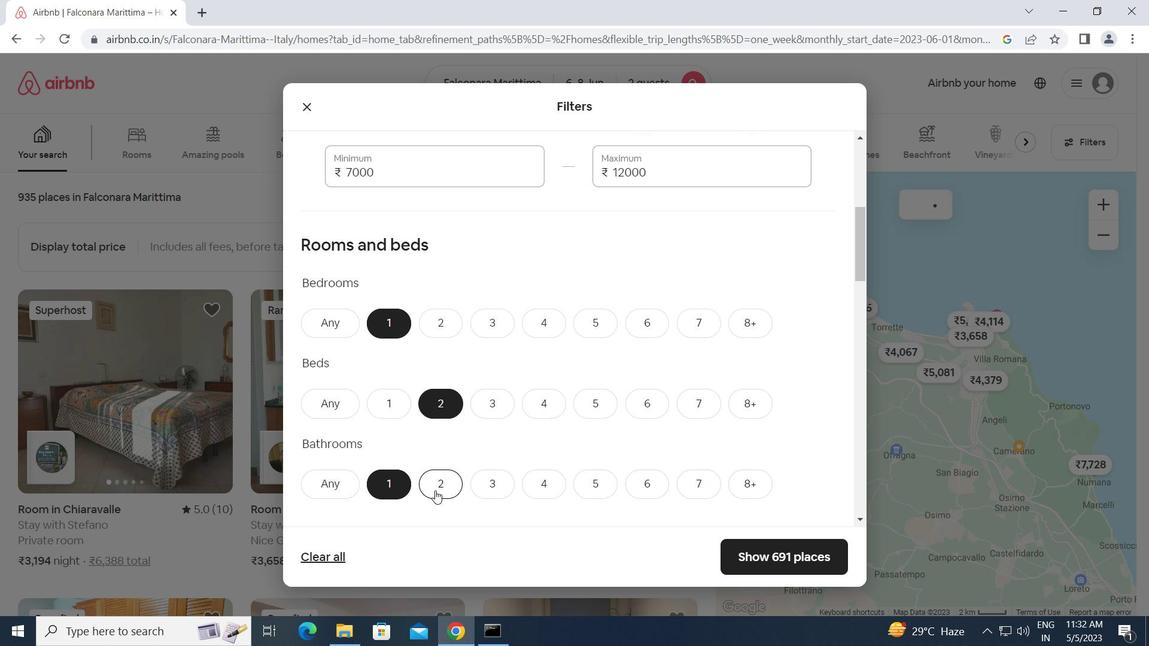 
Action: Mouse scrolled (435, 490) with delta (0, 0)
Screenshot: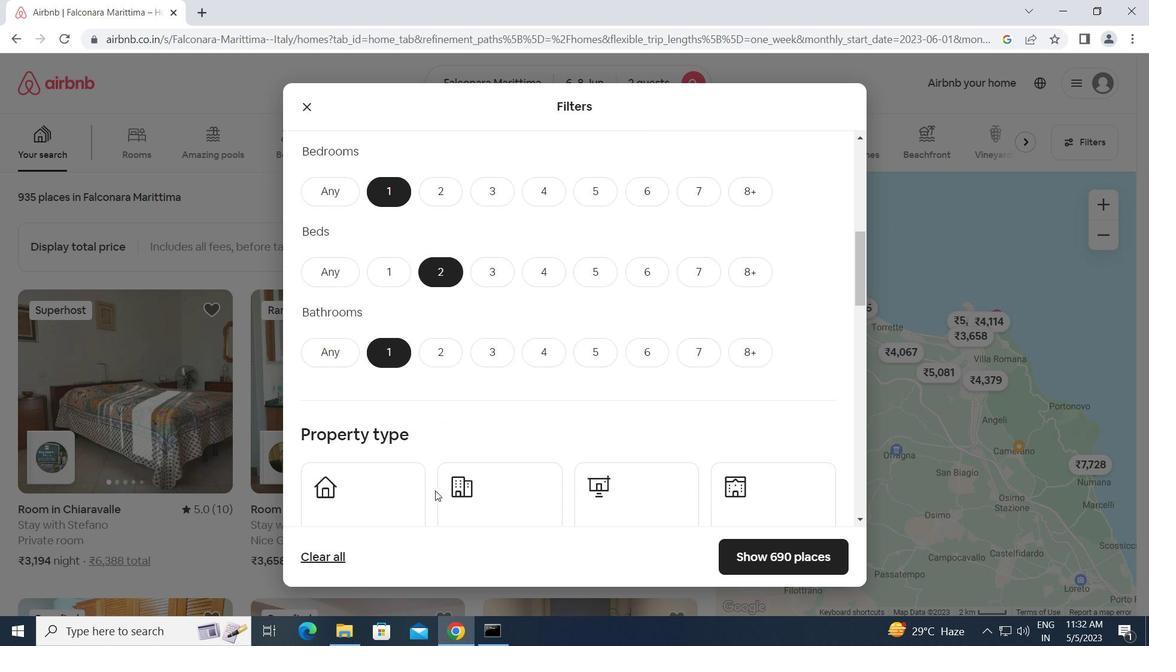 
Action: Mouse moved to (436, 490)
Screenshot: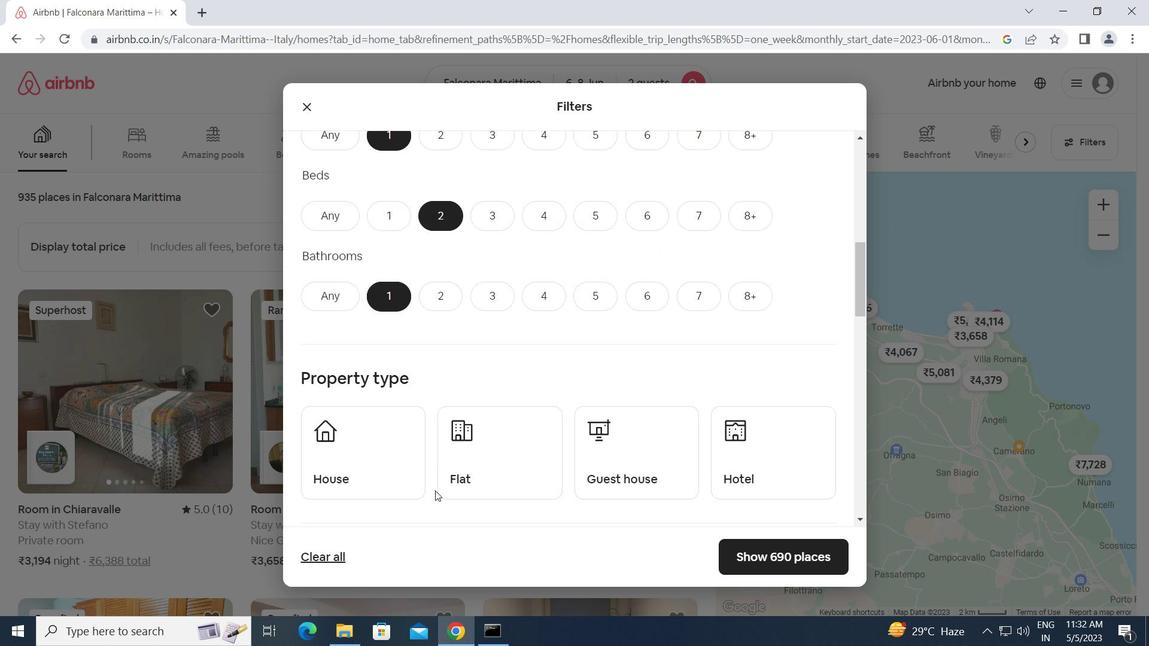 
Action: Mouse scrolled (436, 489) with delta (0, 0)
Screenshot: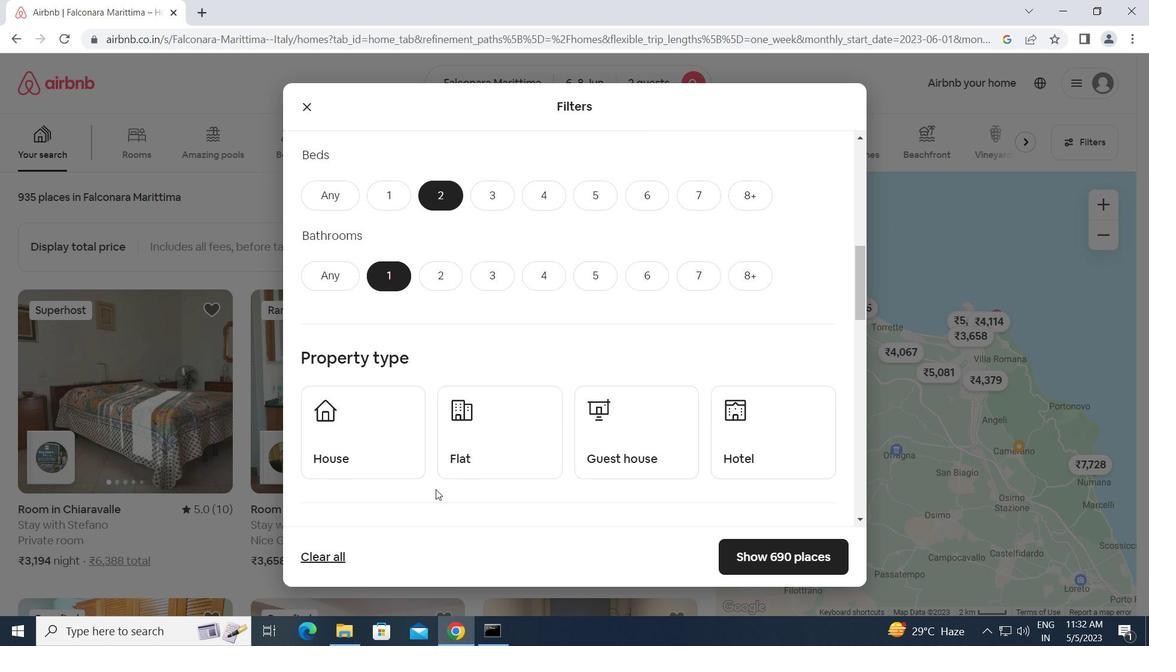 
Action: Mouse moved to (379, 377)
Screenshot: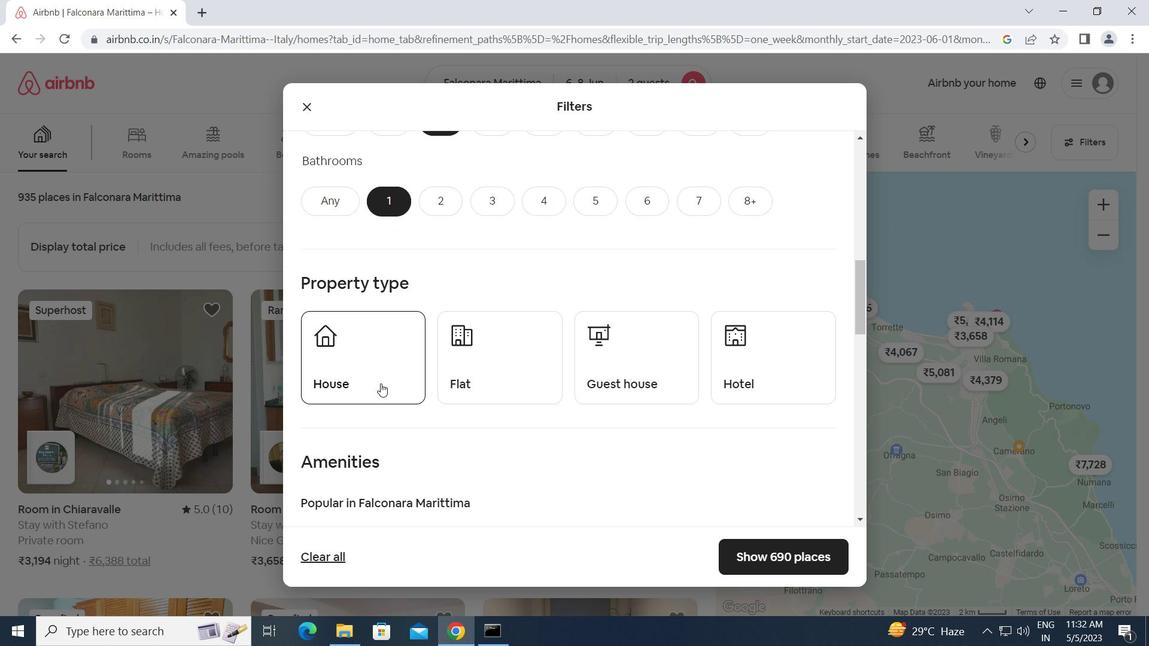 
Action: Mouse pressed left at (379, 377)
Screenshot: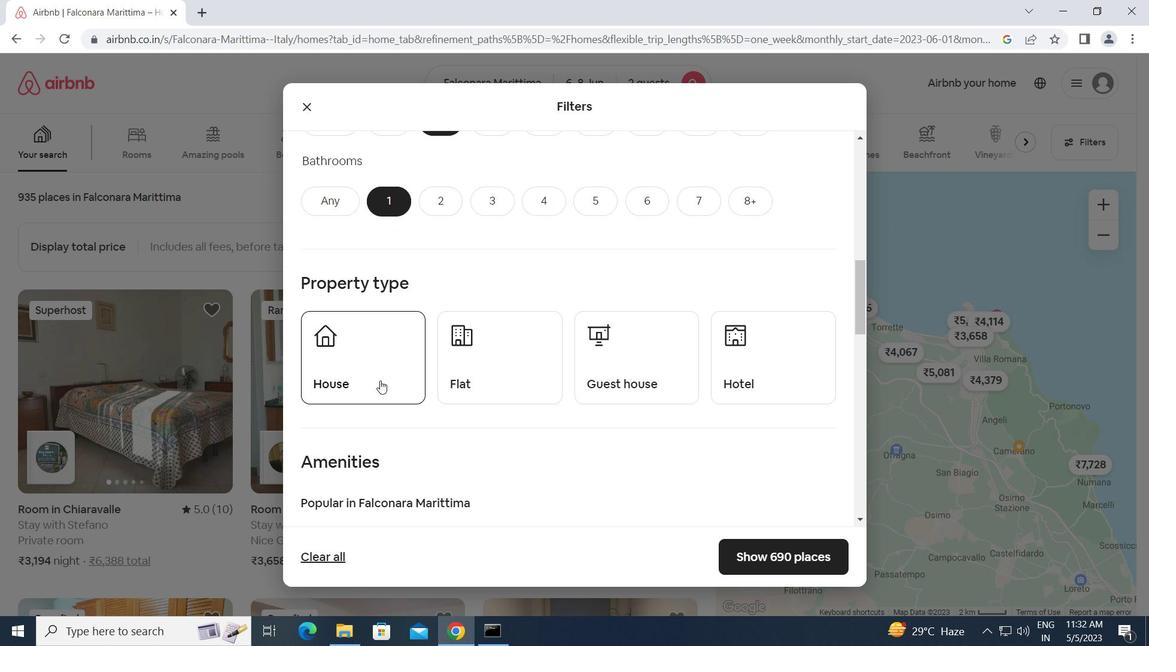 
Action: Mouse moved to (507, 374)
Screenshot: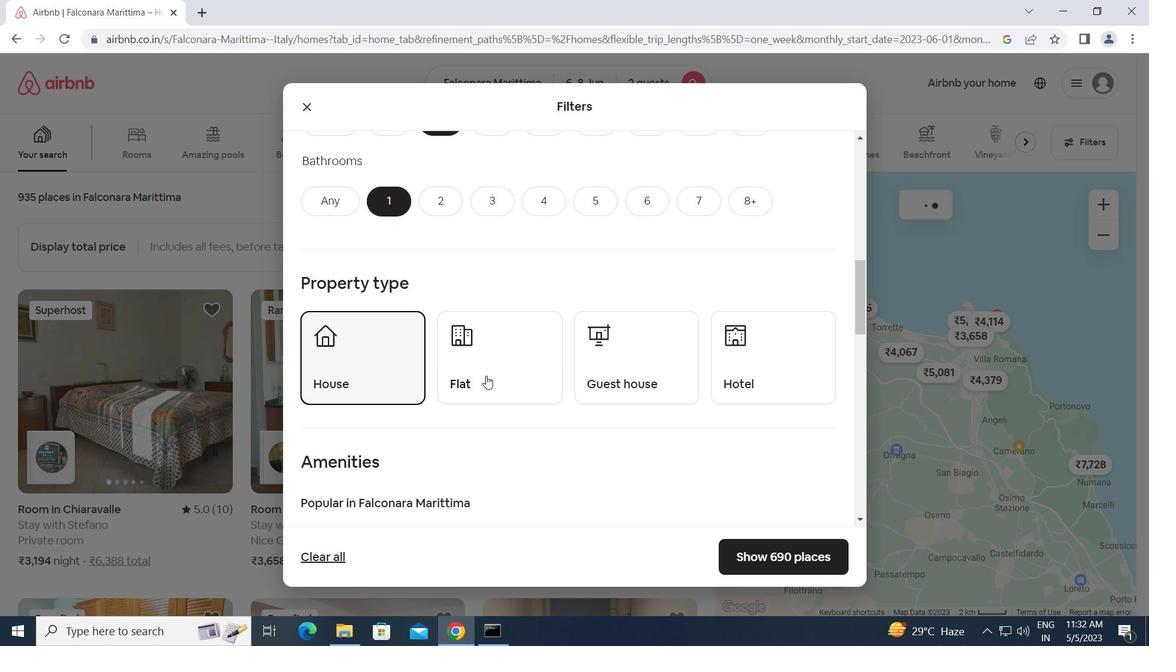 
Action: Mouse pressed left at (507, 374)
Screenshot: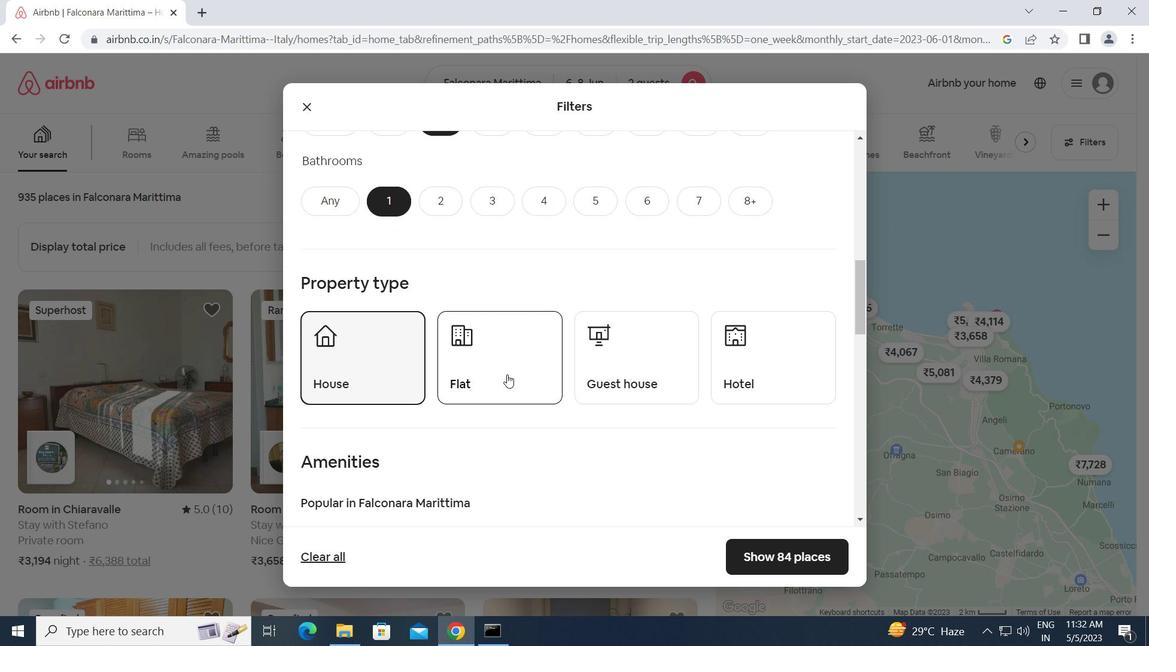 
Action: Mouse moved to (628, 363)
Screenshot: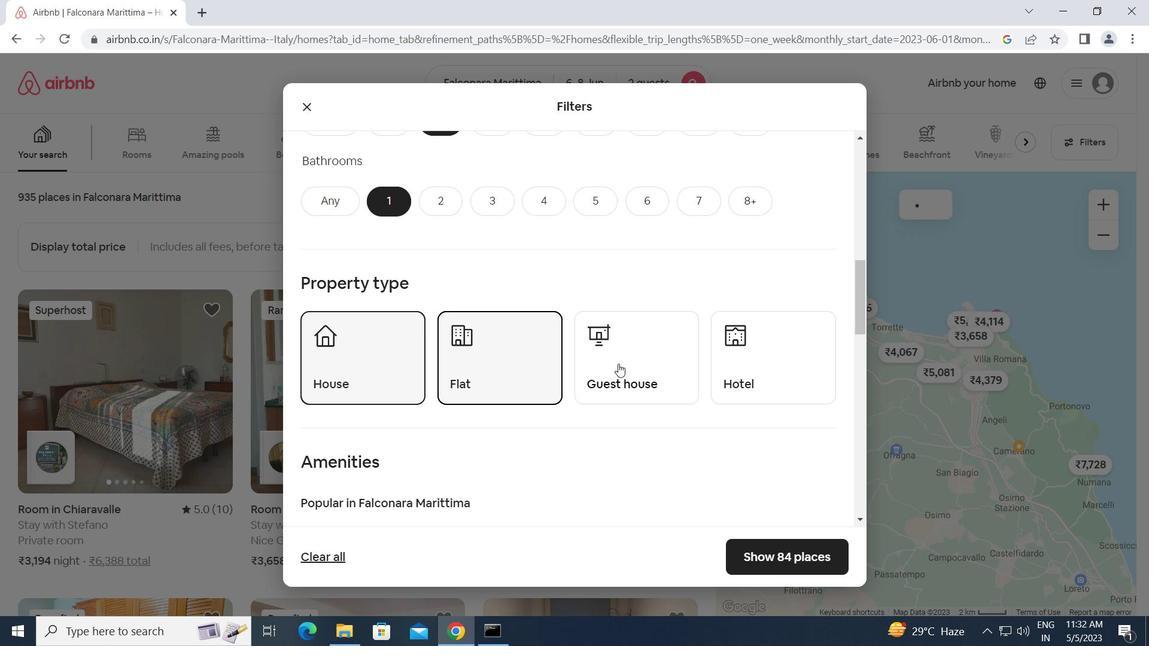 
Action: Mouse pressed left at (628, 363)
Screenshot: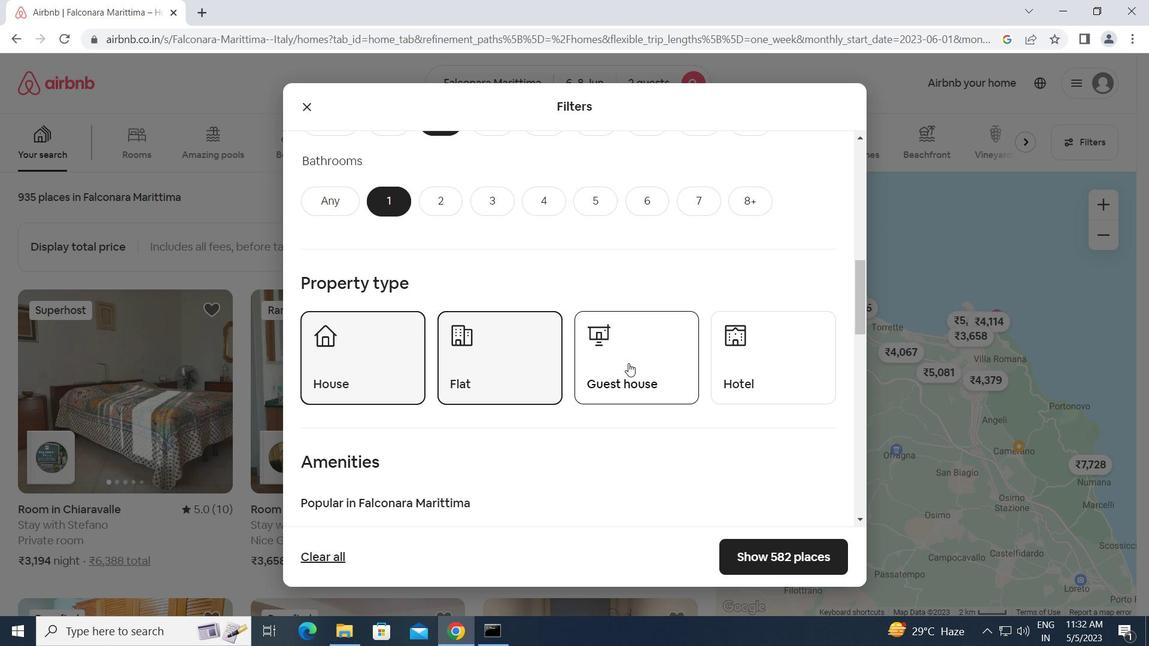 
Action: Mouse moved to (580, 461)
Screenshot: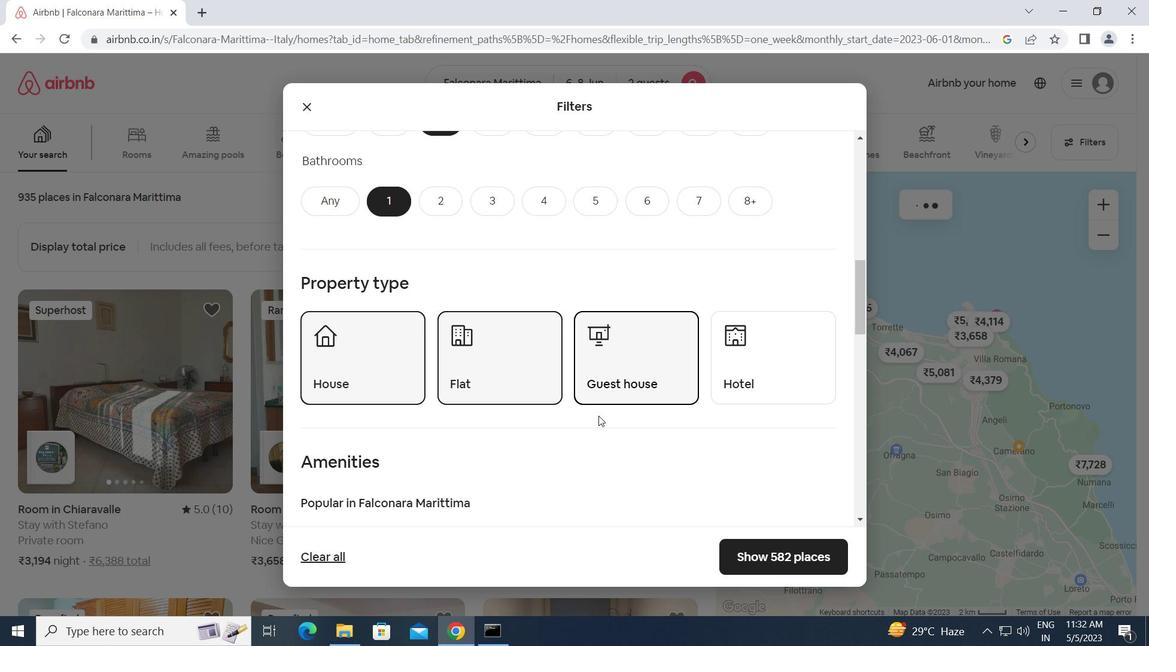 
Action: Mouse scrolled (580, 460) with delta (0, 0)
Screenshot: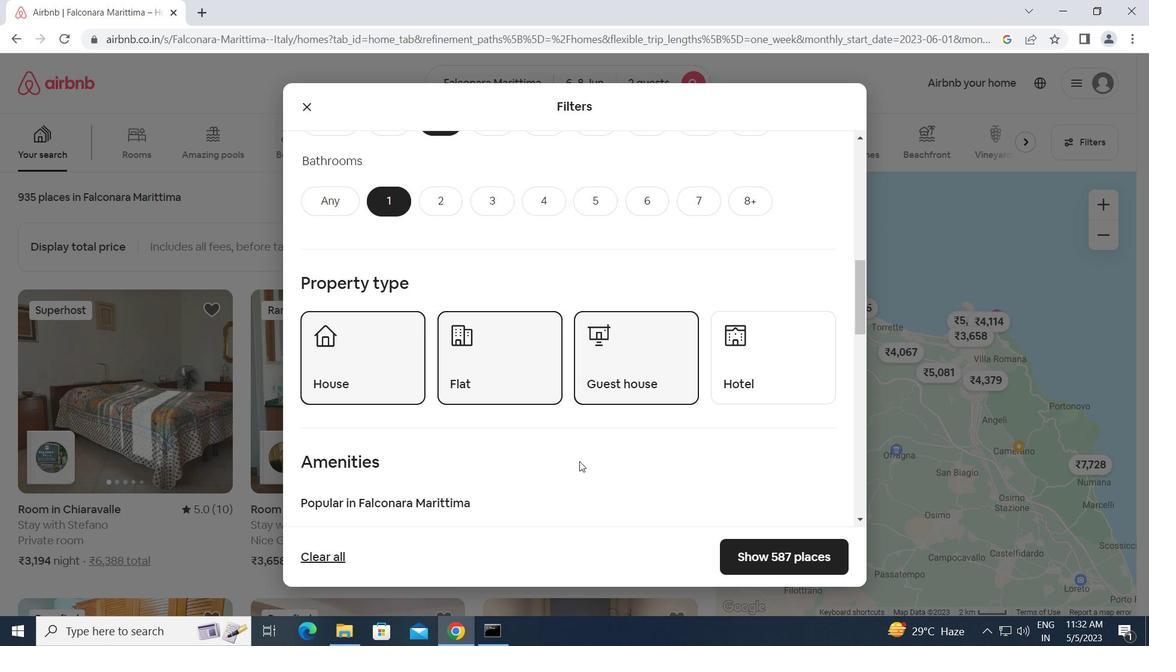 
Action: Mouse scrolled (580, 460) with delta (0, 0)
Screenshot: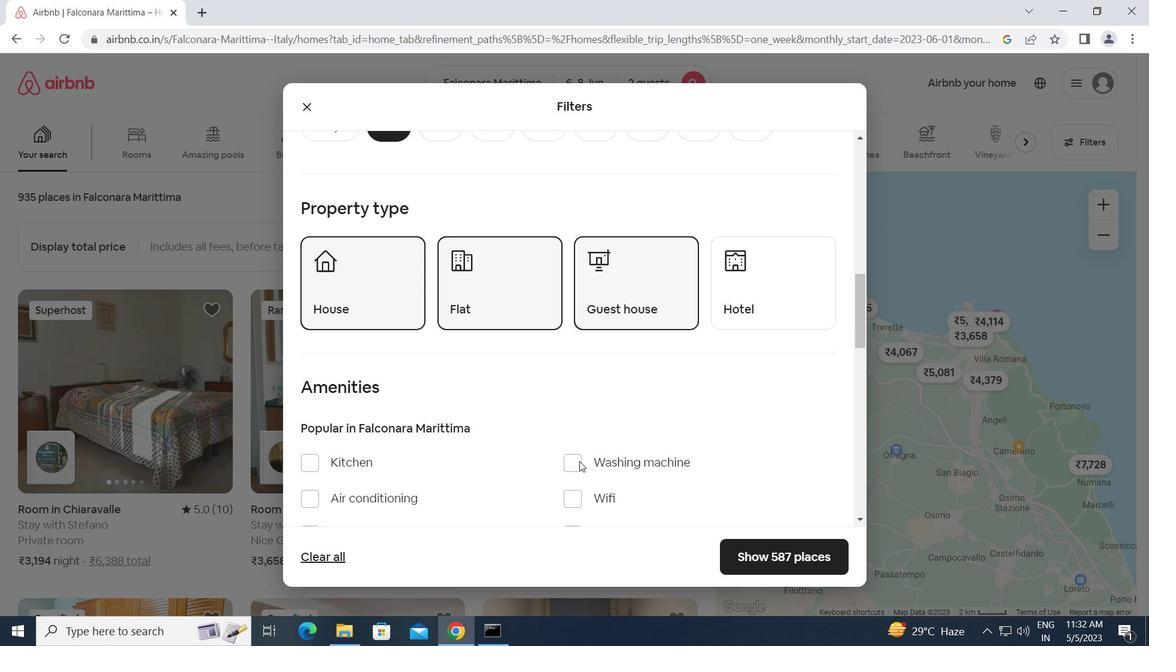 
Action: Mouse scrolled (580, 460) with delta (0, 0)
Screenshot: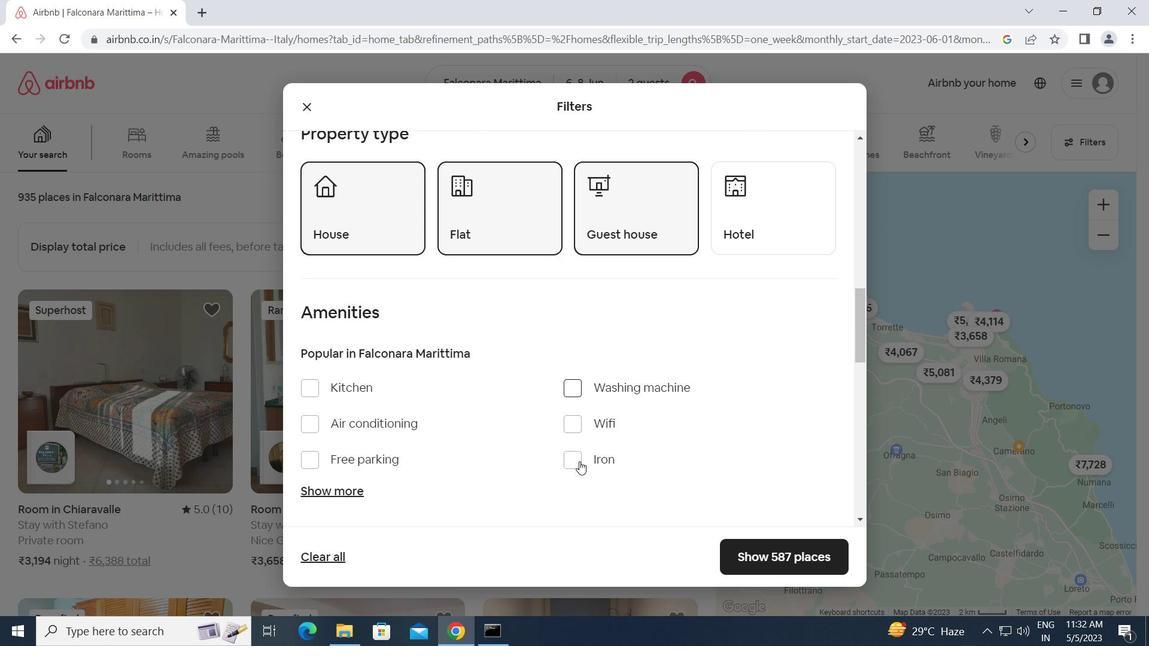 
Action: Mouse scrolled (580, 462) with delta (0, 0)
Screenshot: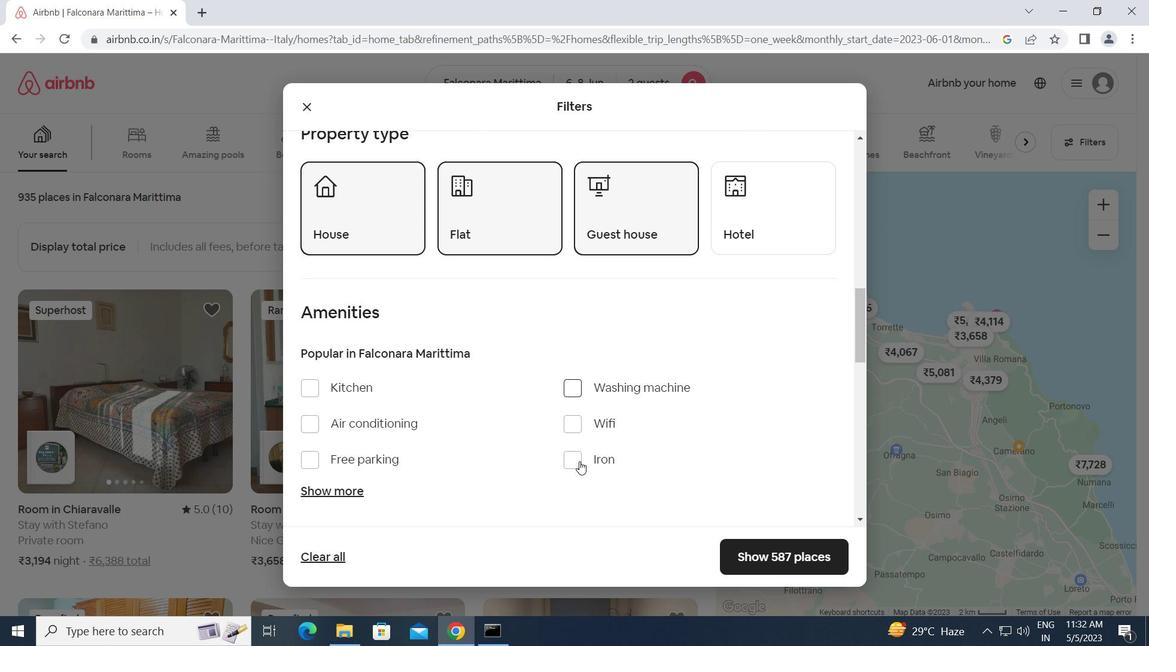 
Action: Mouse moved to (574, 423)
Screenshot: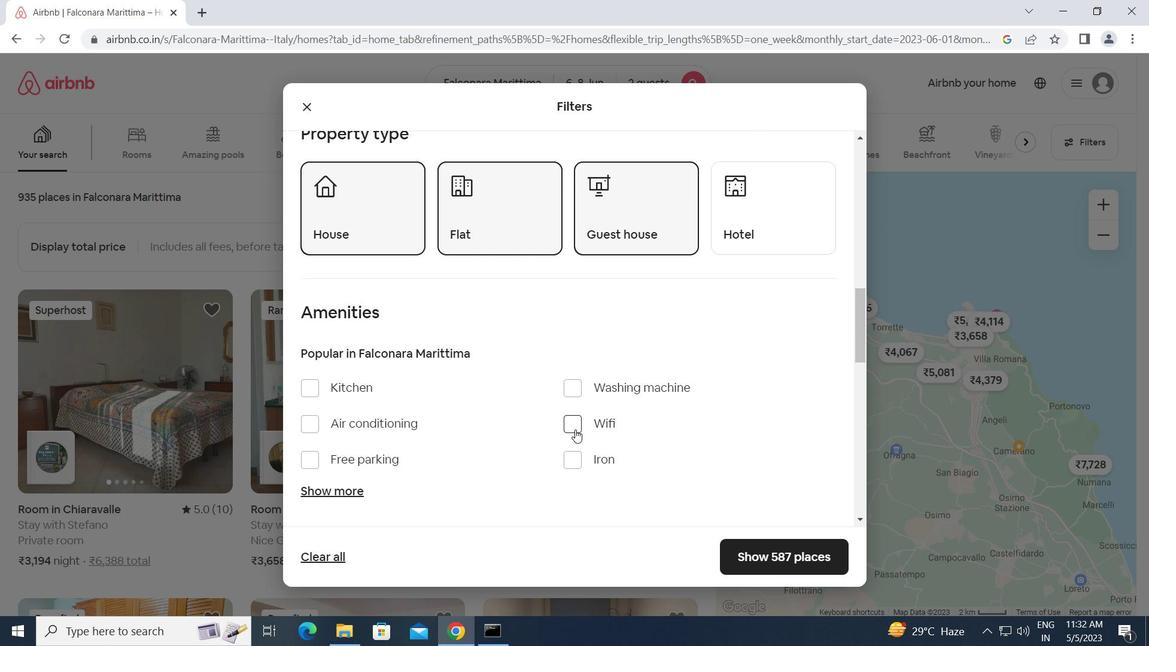 
Action: Mouse pressed left at (574, 423)
Screenshot: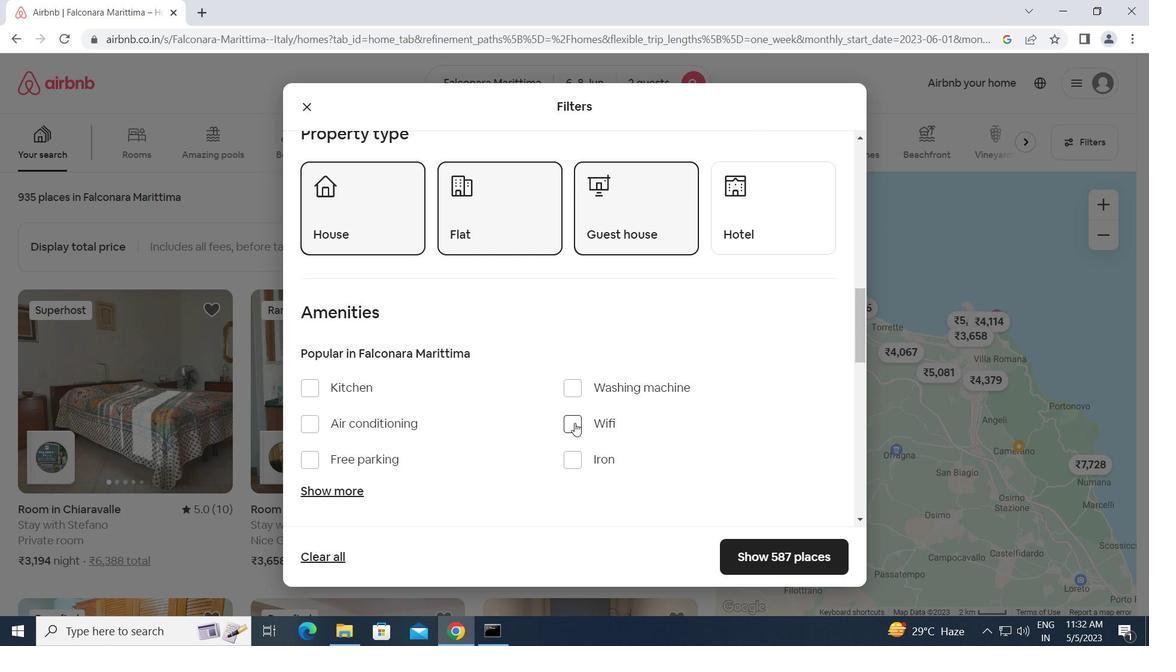 
Action: Mouse moved to (528, 470)
Screenshot: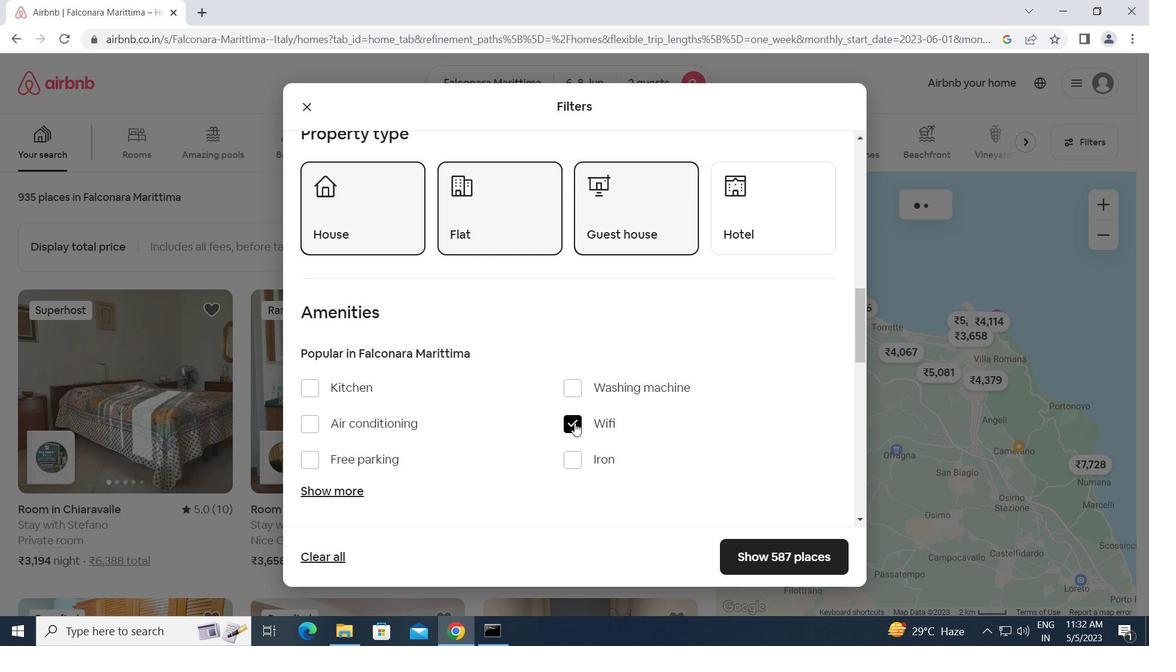 
Action: Mouse scrolled (528, 469) with delta (0, 0)
Screenshot: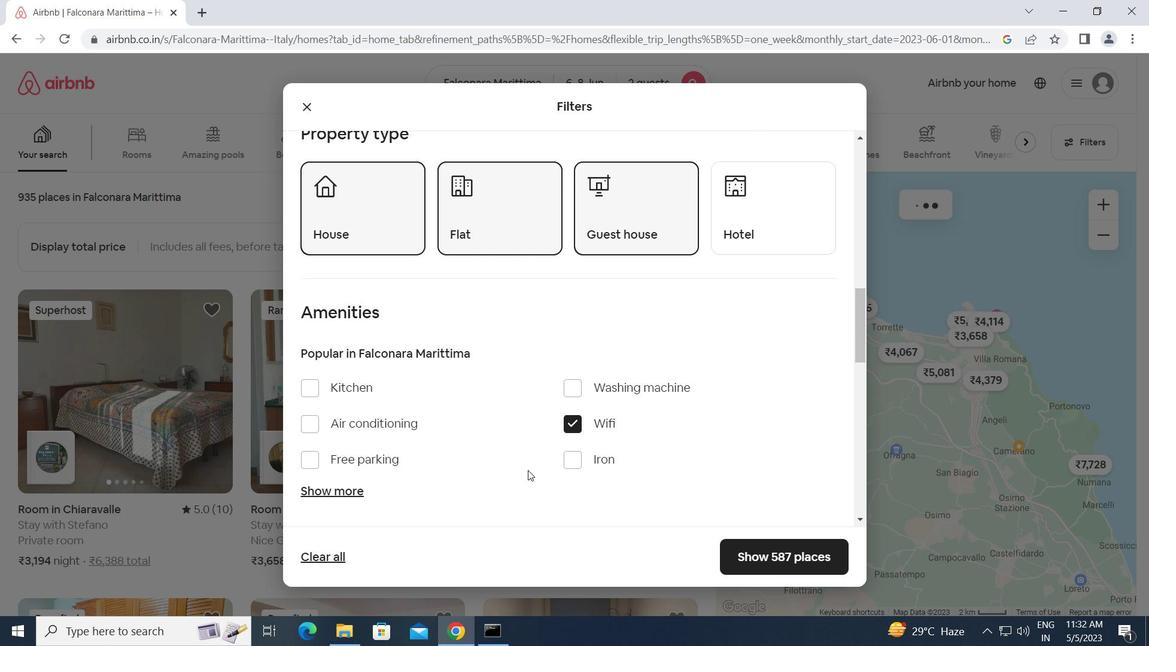 
Action: Mouse scrolled (528, 469) with delta (0, 0)
Screenshot: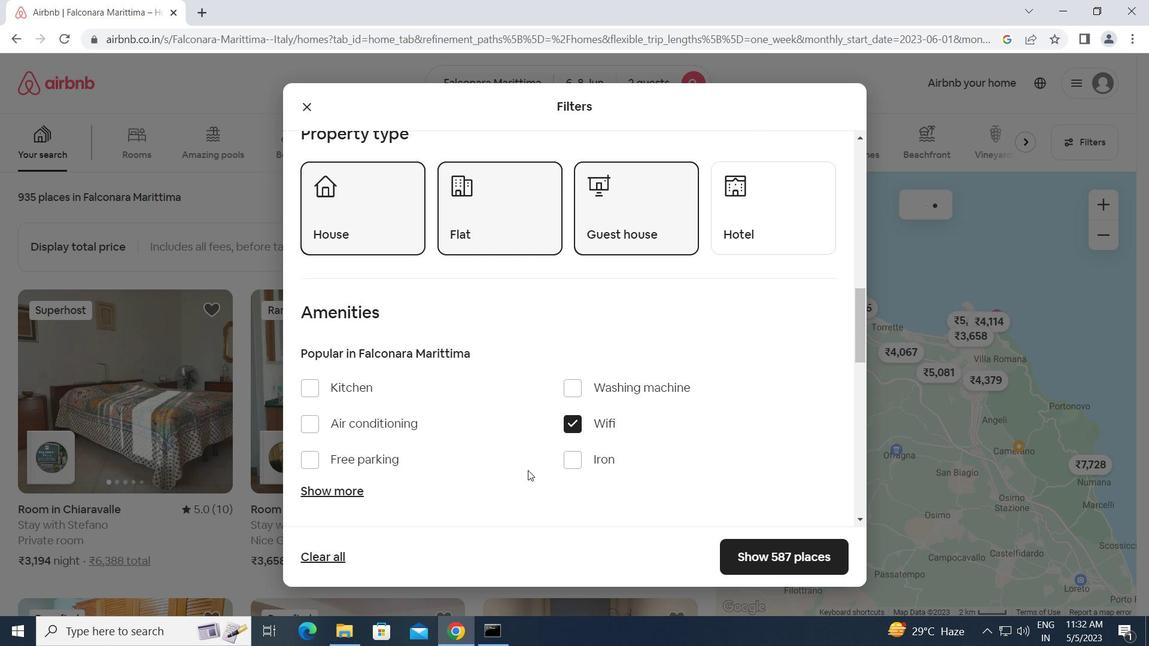 
Action: Mouse scrolled (528, 469) with delta (0, 0)
Screenshot: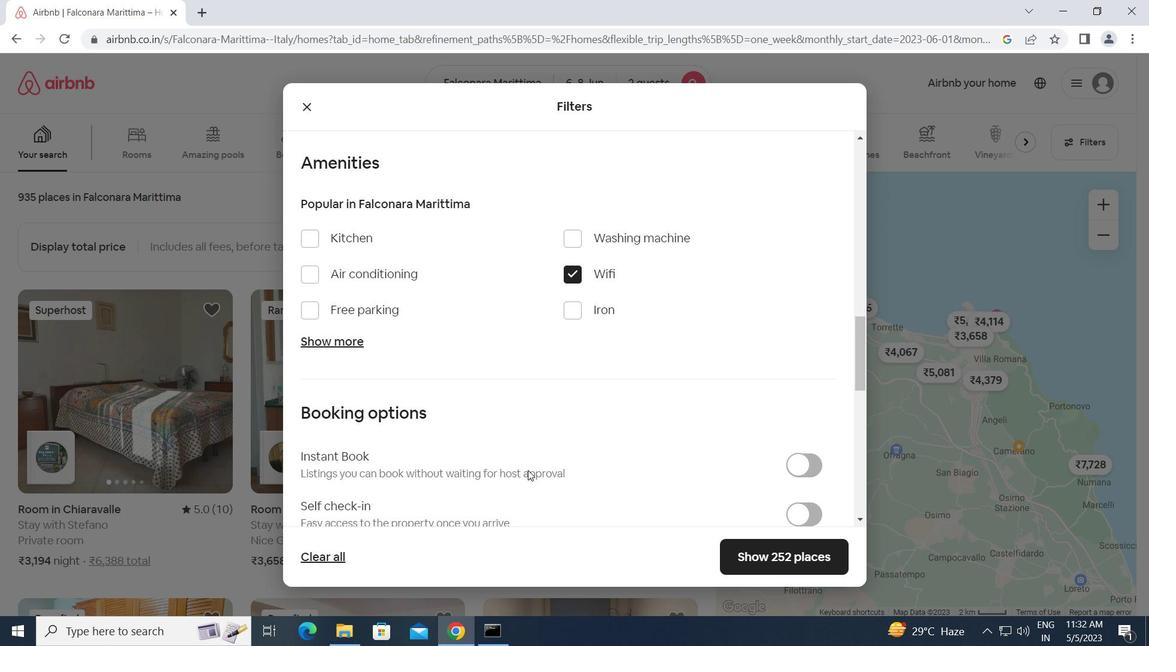 
Action: Mouse scrolled (528, 469) with delta (0, 0)
Screenshot: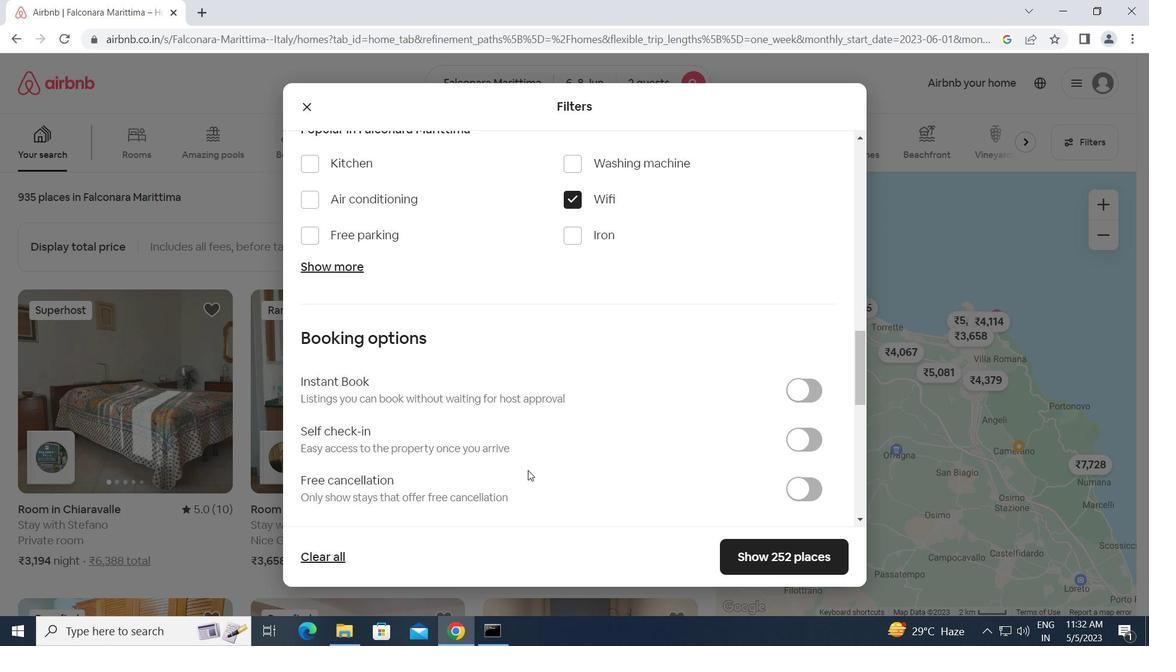 
Action: Mouse moved to (797, 362)
Screenshot: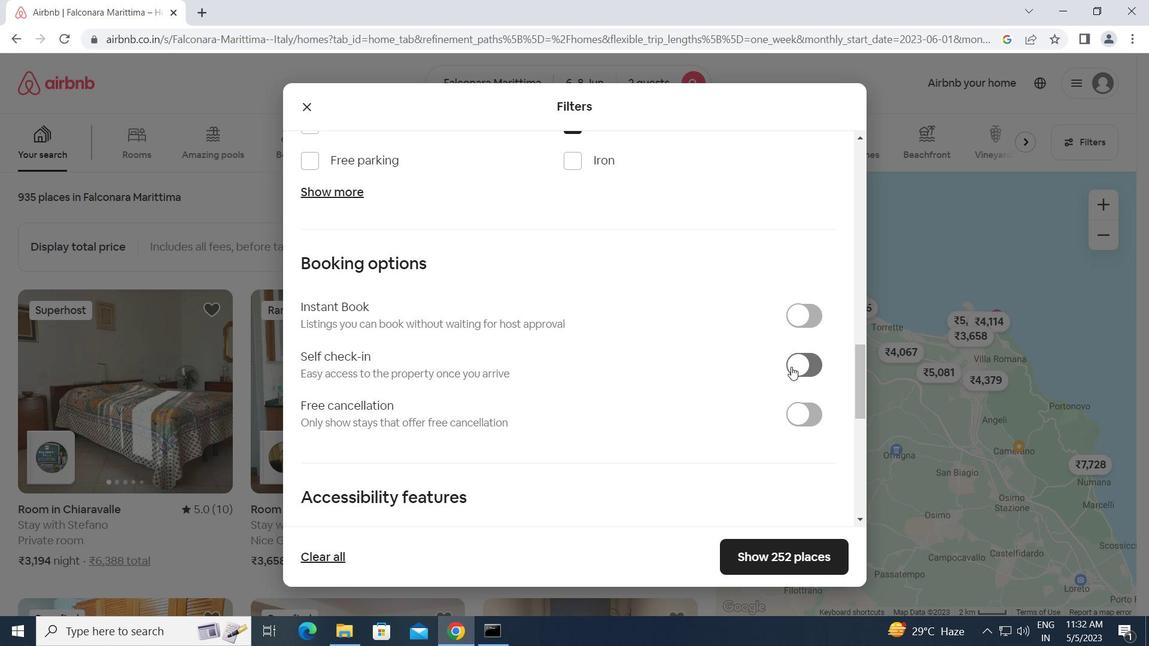 
Action: Mouse pressed left at (797, 362)
Screenshot: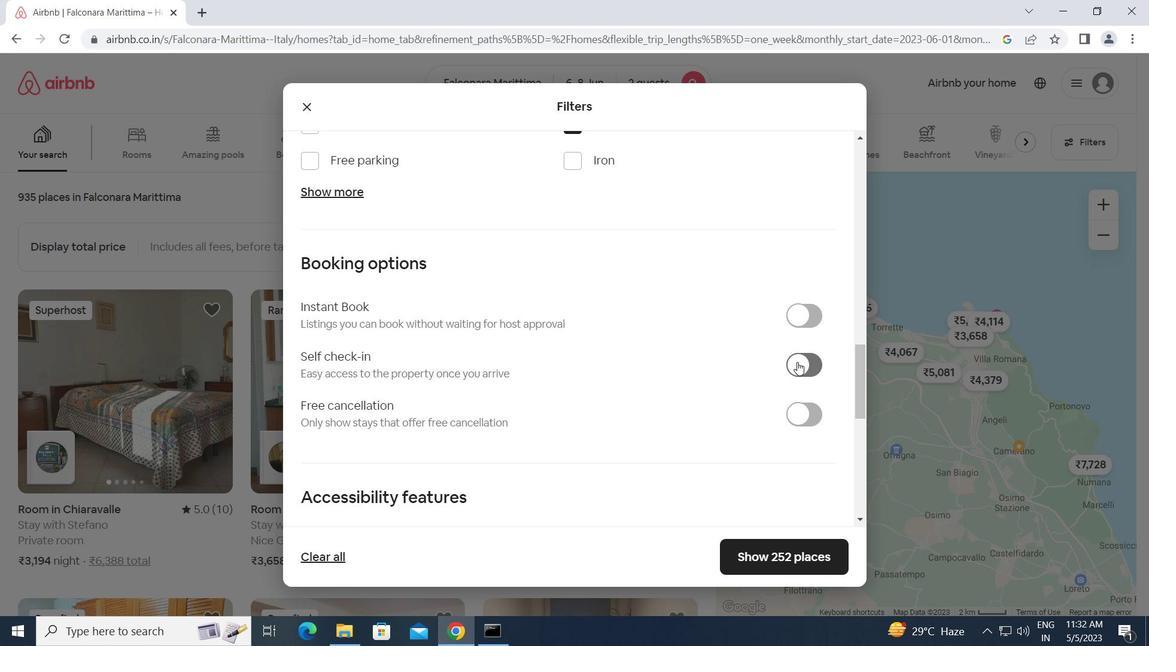 
Action: Mouse moved to (532, 447)
Screenshot: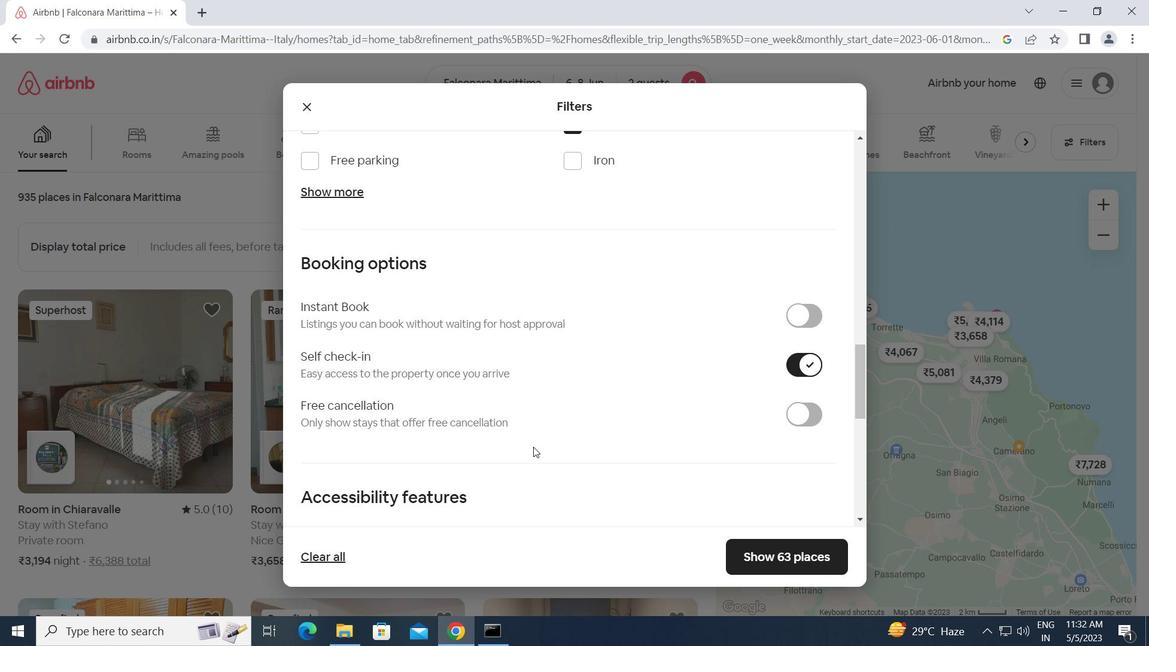 
Action: Mouse scrolled (532, 446) with delta (0, 0)
Screenshot: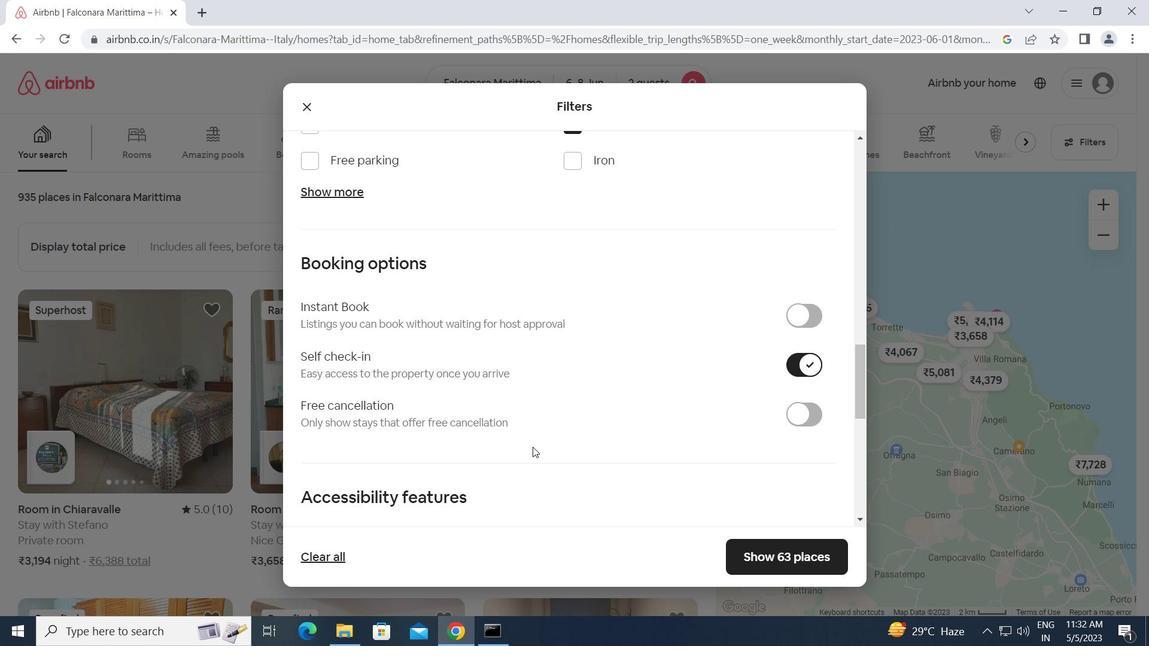 
Action: Mouse scrolled (532, 446) with delta (0, 0)
Screenshot: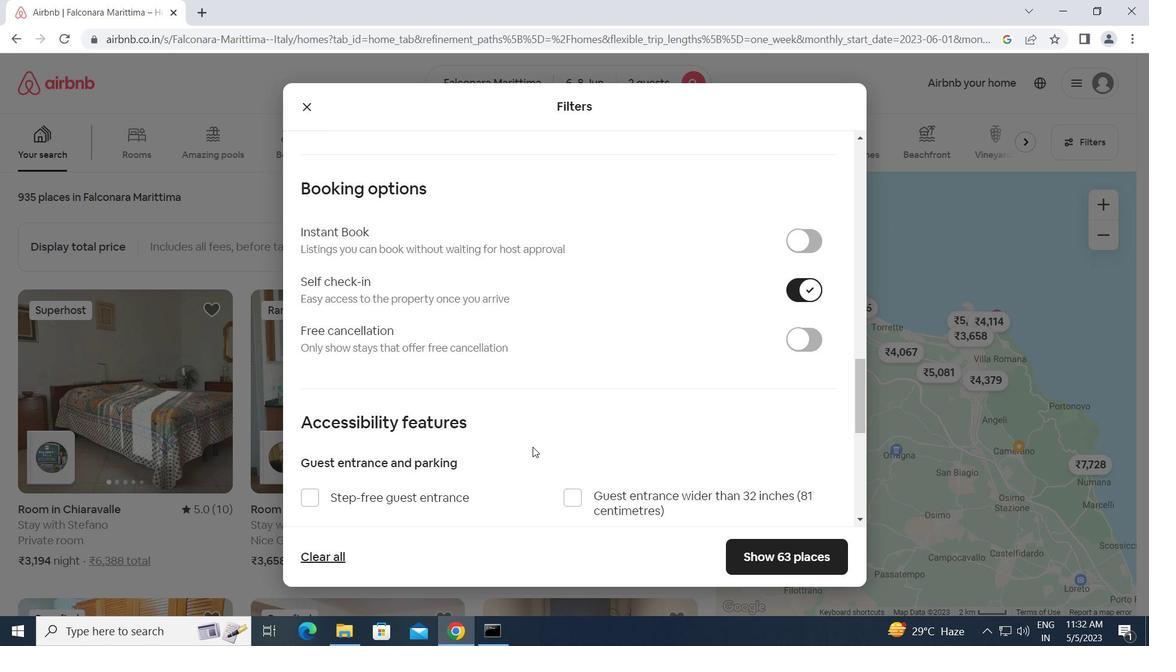 
Action: Mouse scrolled (532, 446) with delta (0, 0)
Screenshot: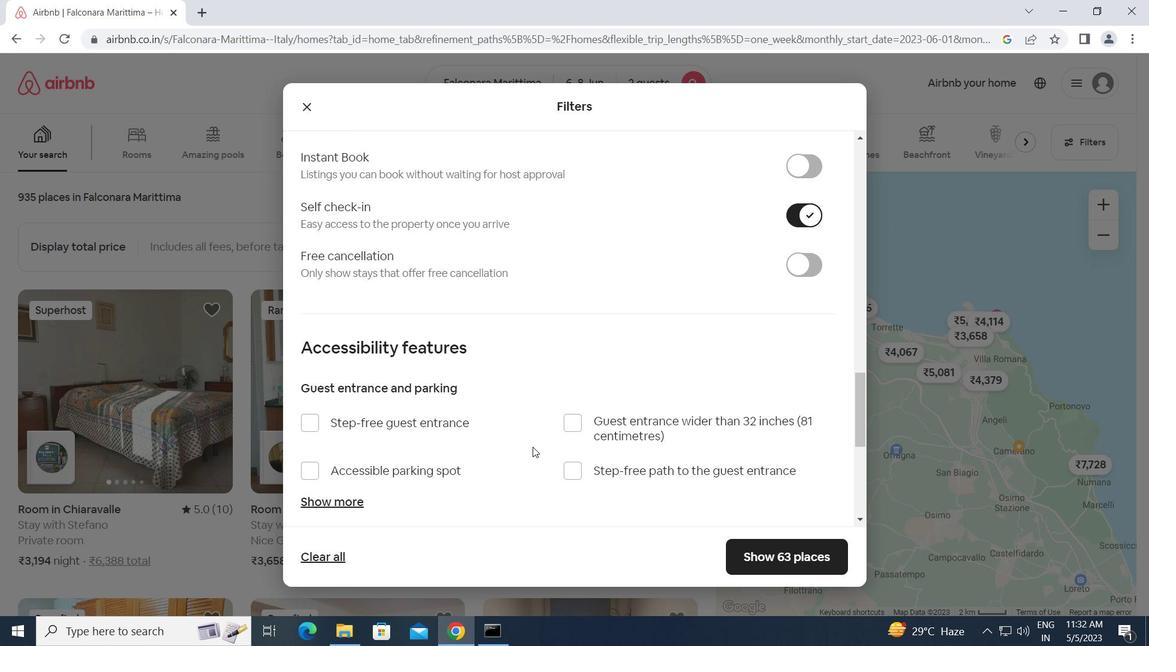 
Action: Mouse scrolled (532, 446) with delta (0, 0)
Screenshot: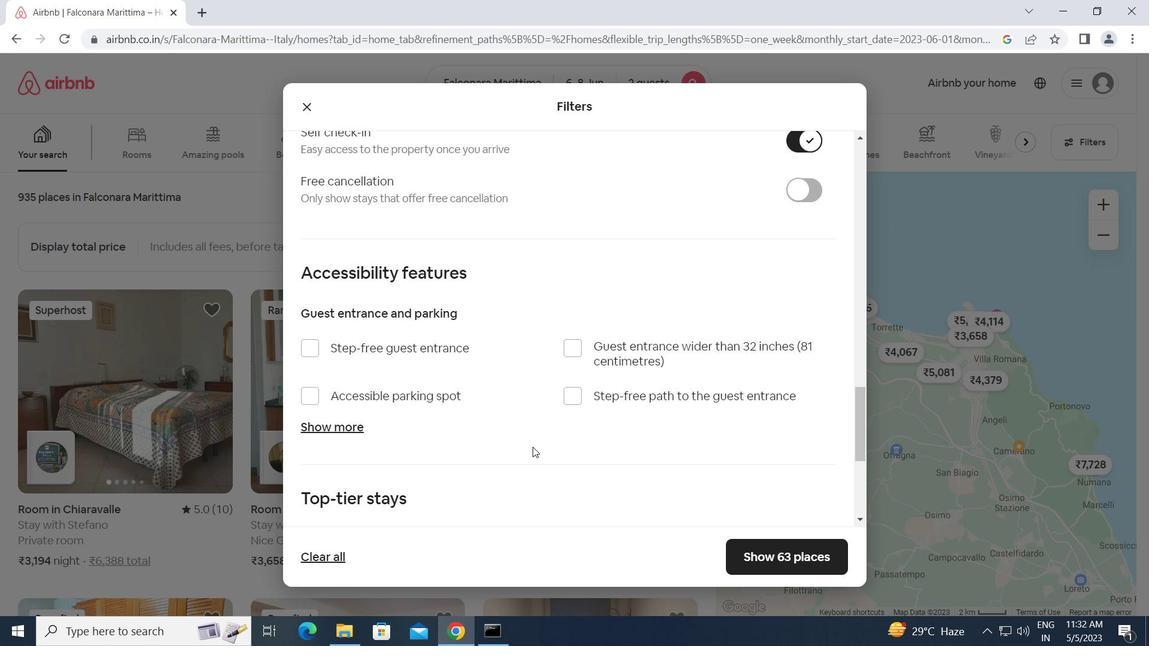 
Action: Mouse scrolled (532, 446) with delta (0, 0)
Screenshot: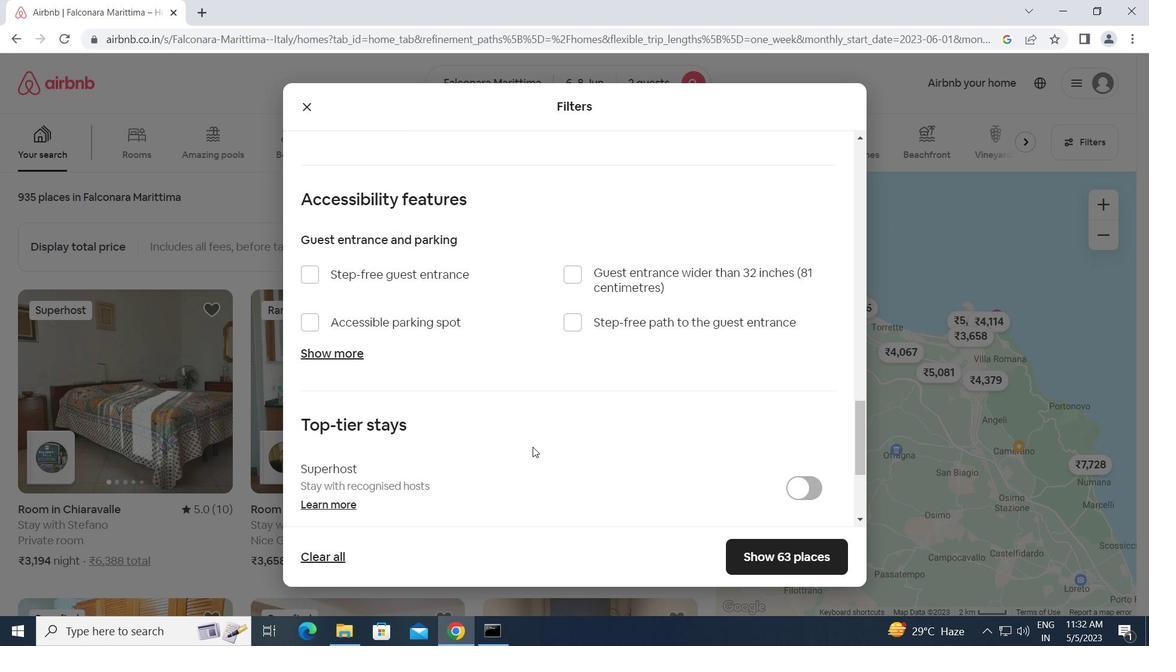 
Action: Mouse scrolled (532, 446) with delta (0, 0)
Screenshot: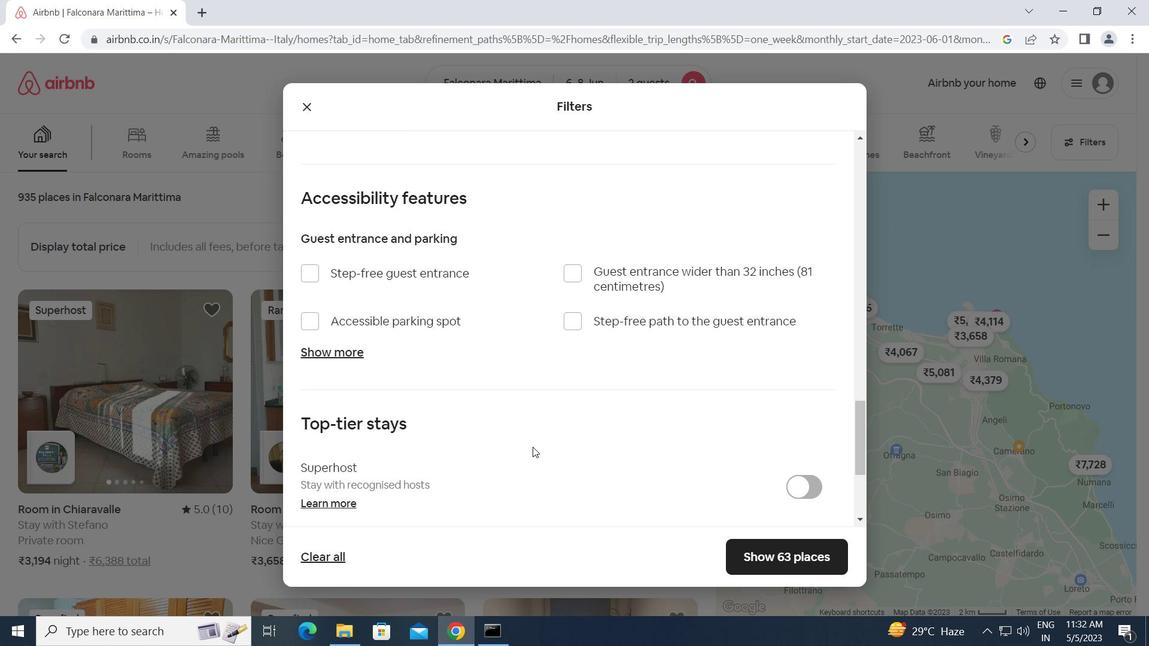 
Action: Mouse scrolled (532, 446) with delta (0, 0)
Screenshot: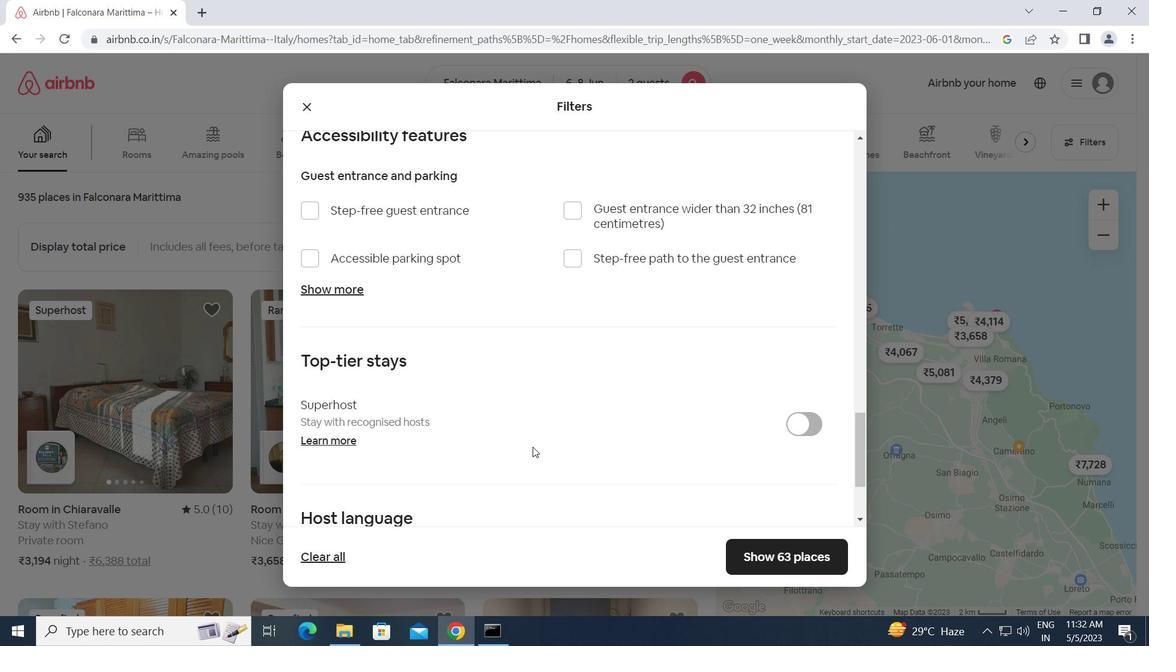 
Action: Mouse moved to (305, 420)
Screenshot: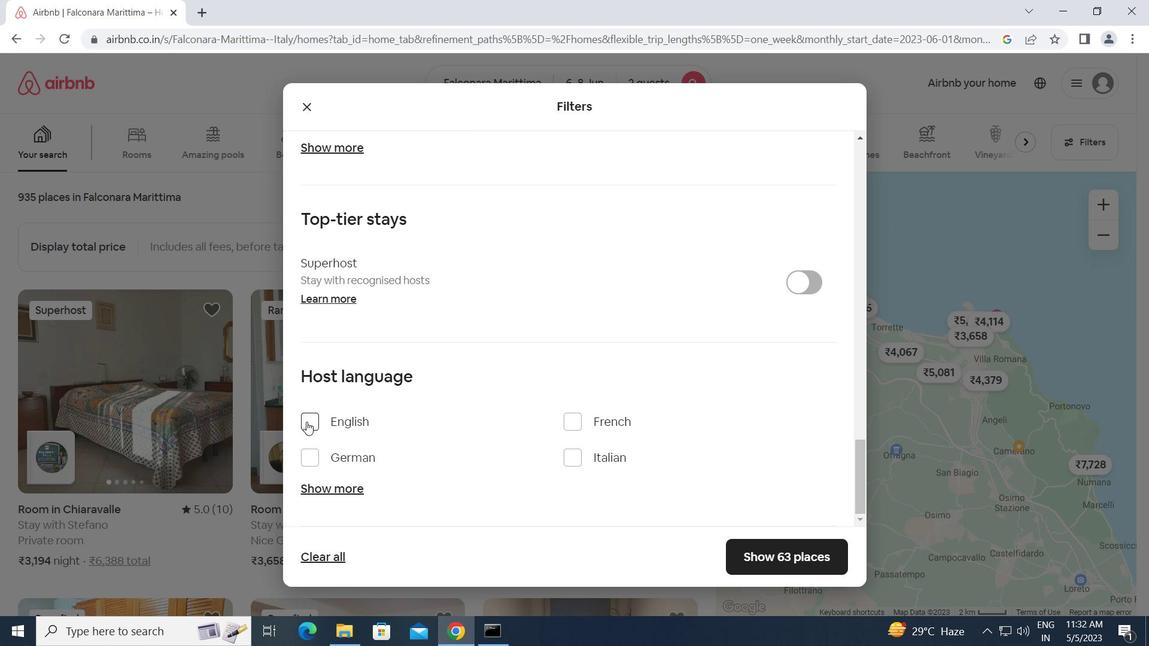 
Action: Mouse pressed left at (305, 420)
Screenshot: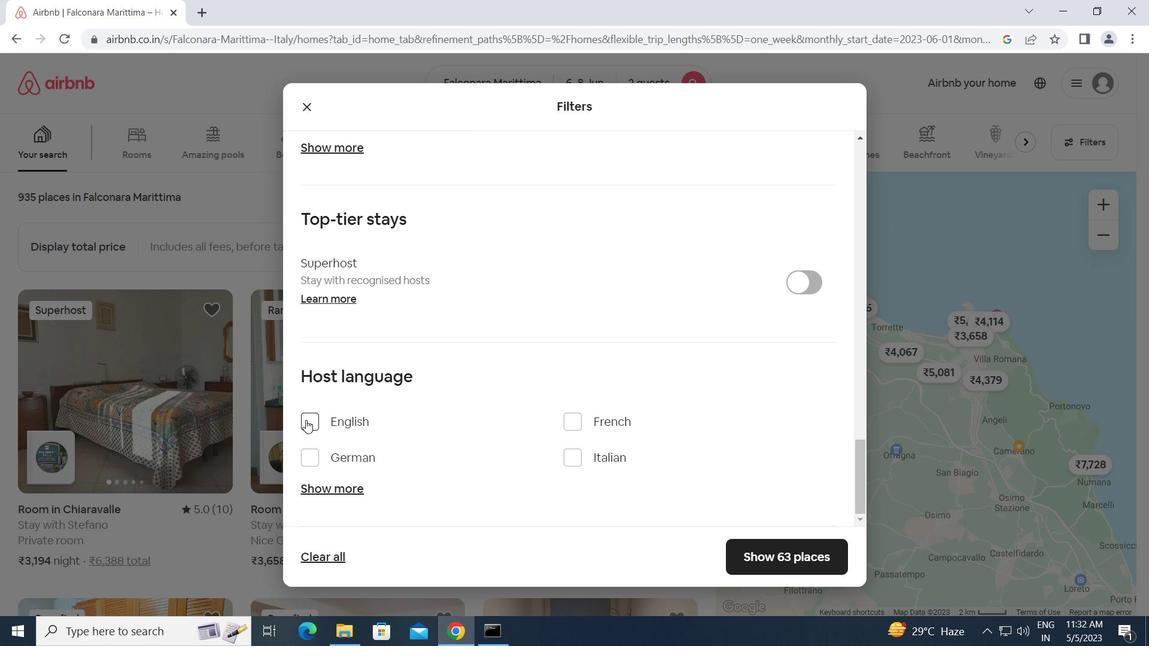 
Action: Mouse moved to (772, 552)
Screenshot: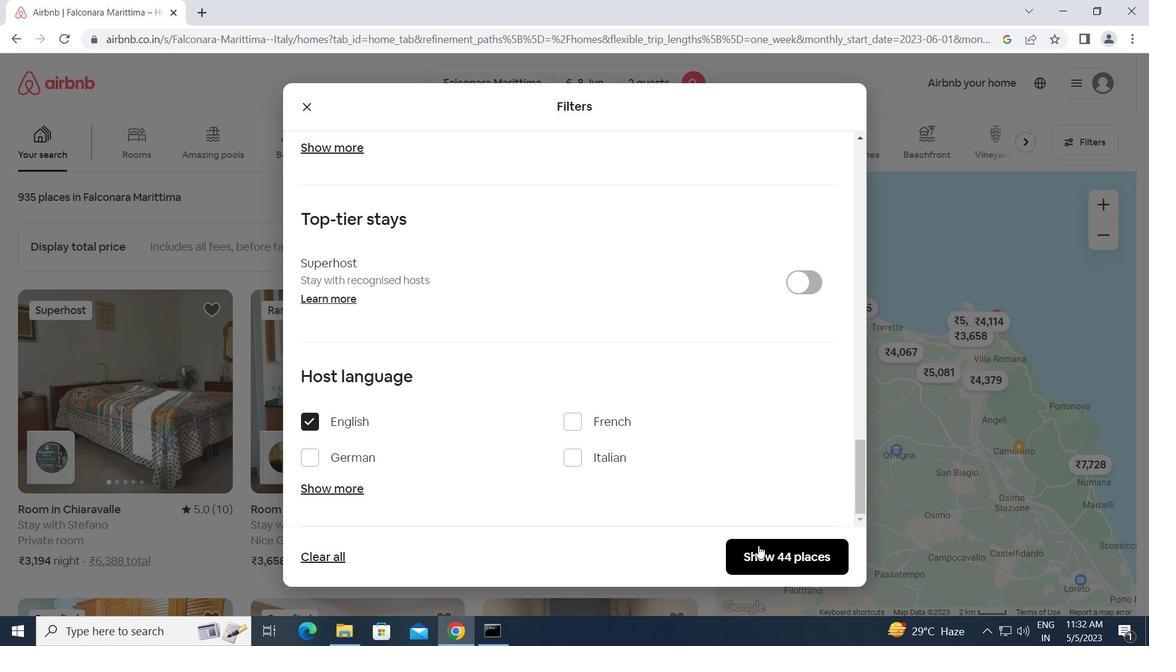 
Action: Mouse pressed left at (772, 552)
Screenshot: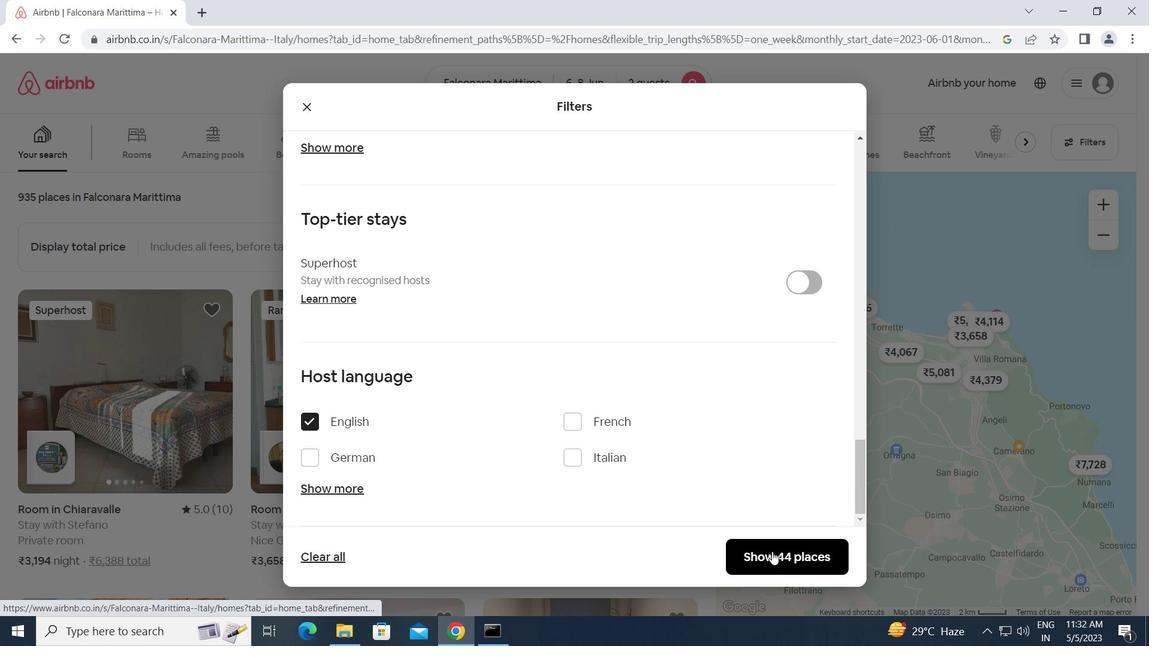 
